 Task: Change  the formatting of the data to Which is Greater than 10 In conditional formating, put the option 'Red Text. 'add another formatting option Format As Table, insert the option Light Gray, Table style light 1 , change the format of Column Width to 15In the sheet  Attendance Trackerbook
Action: Mouse moved to (31, 155)
Screenshot: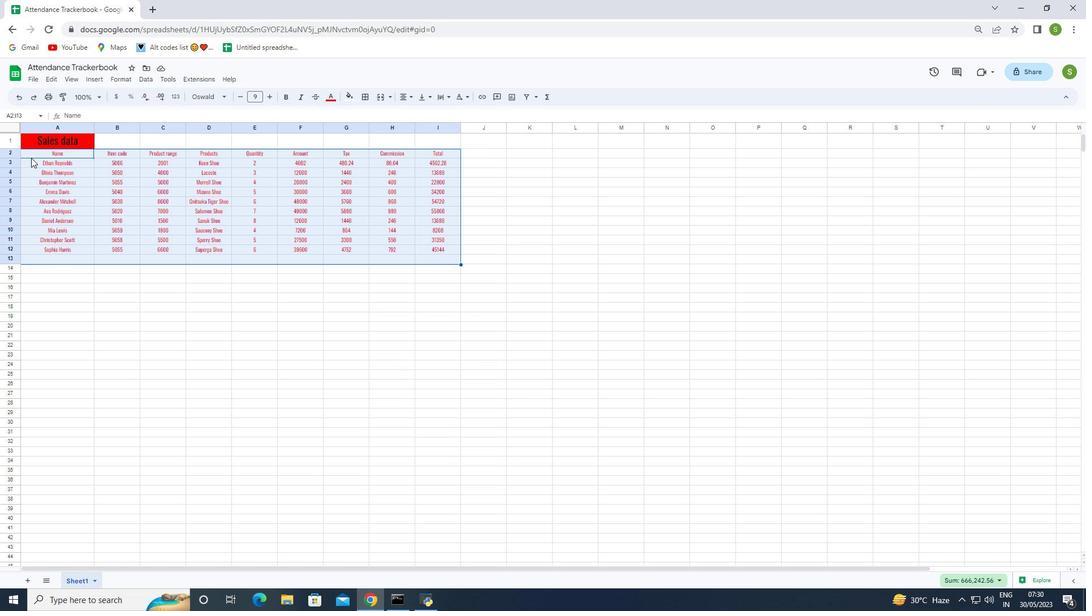
Action: Mouse pressed left at (31, 155)
Screenshot: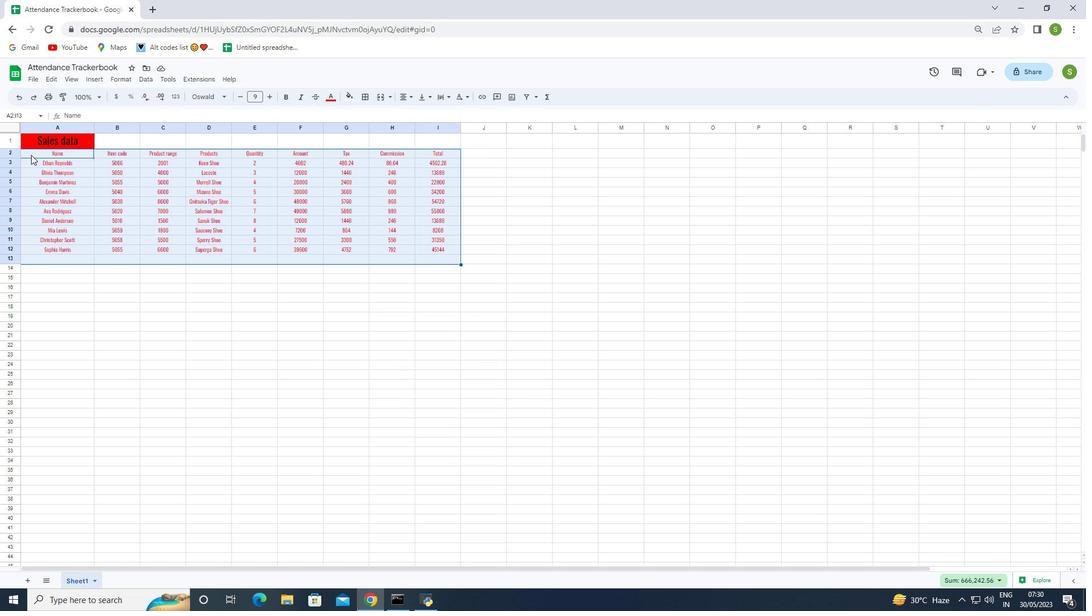 
Action: Mouse moved to (121, 77)
Screenshot: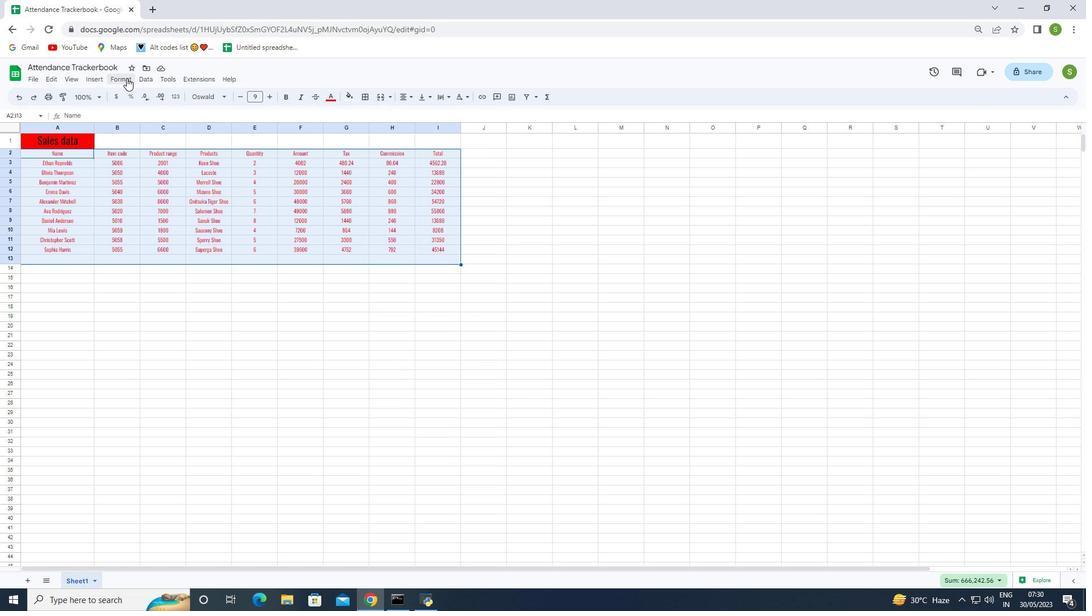 
Action: Mouse pressed left at (121, 77)
Screenshot: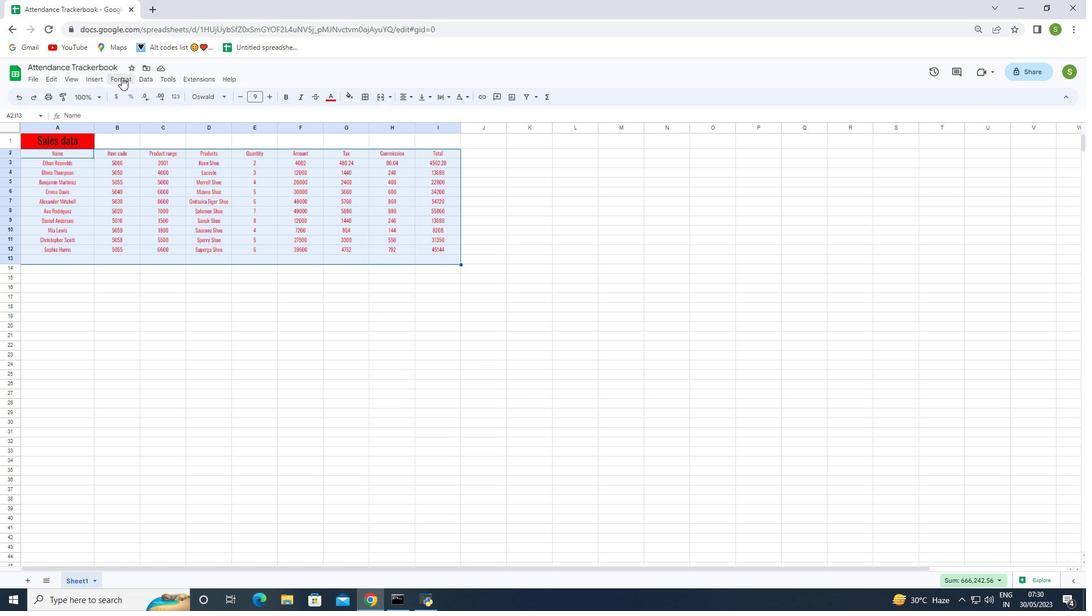 
Action: Mouse moved to (135, 234)
Screenshot: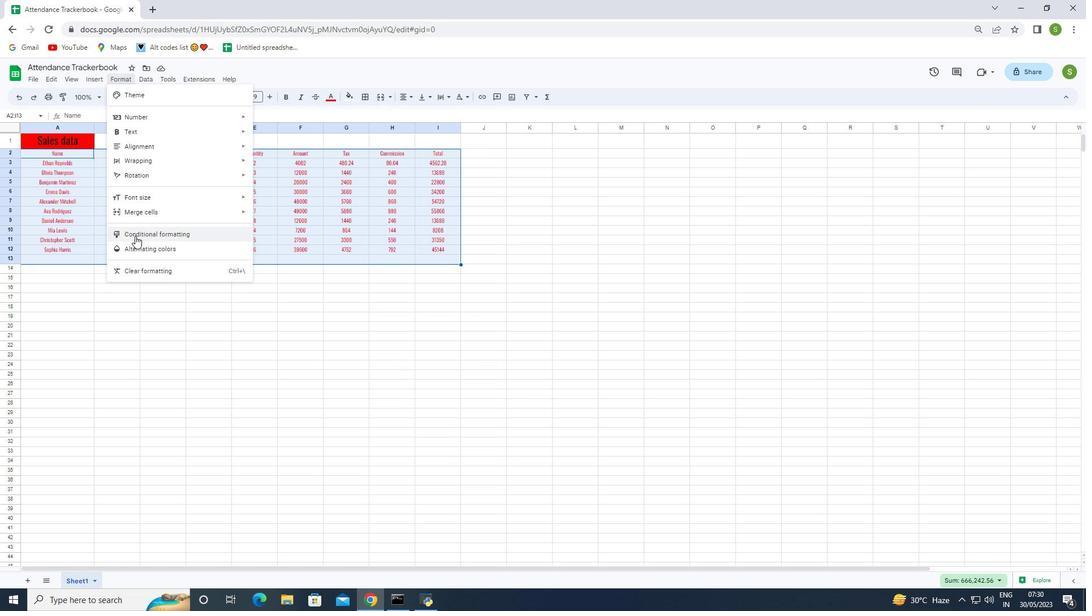 
Action: Mouse pressed left at (135, 234)
Screenshot: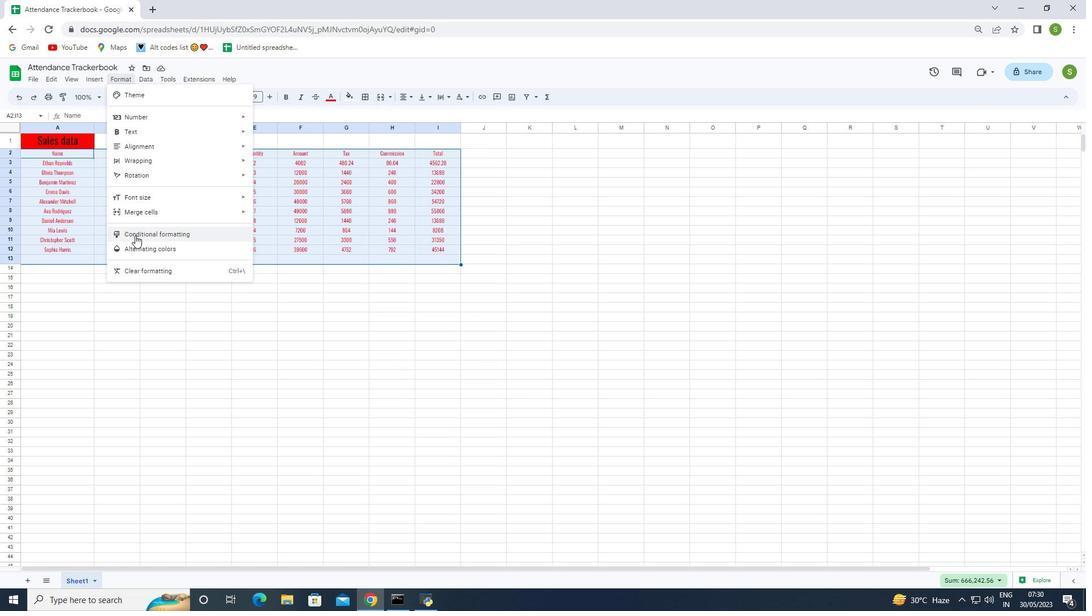 
Action: Mouse moved to (970, 220)
Screenshot: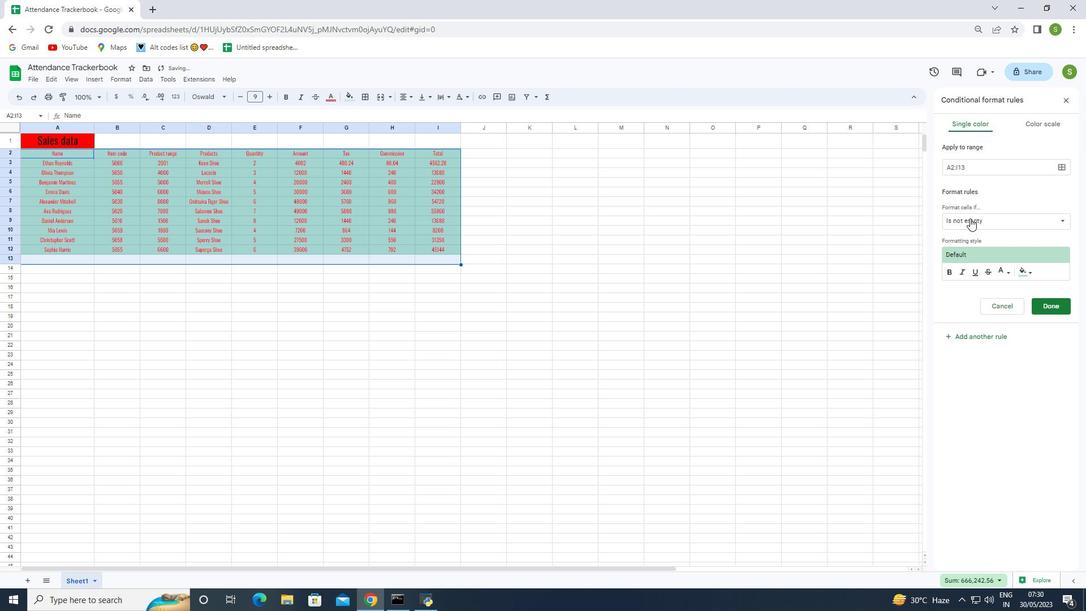 
Action: Mouse pressed left at (970, 220)
Screenshot: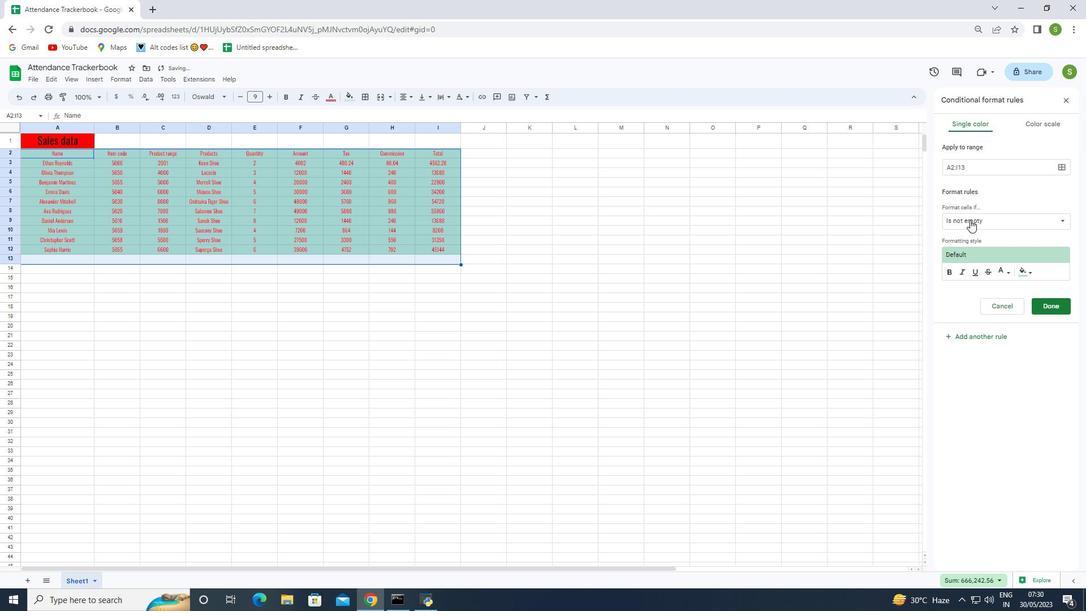
Action: Mouse moved to (978, 369)
Screenshot: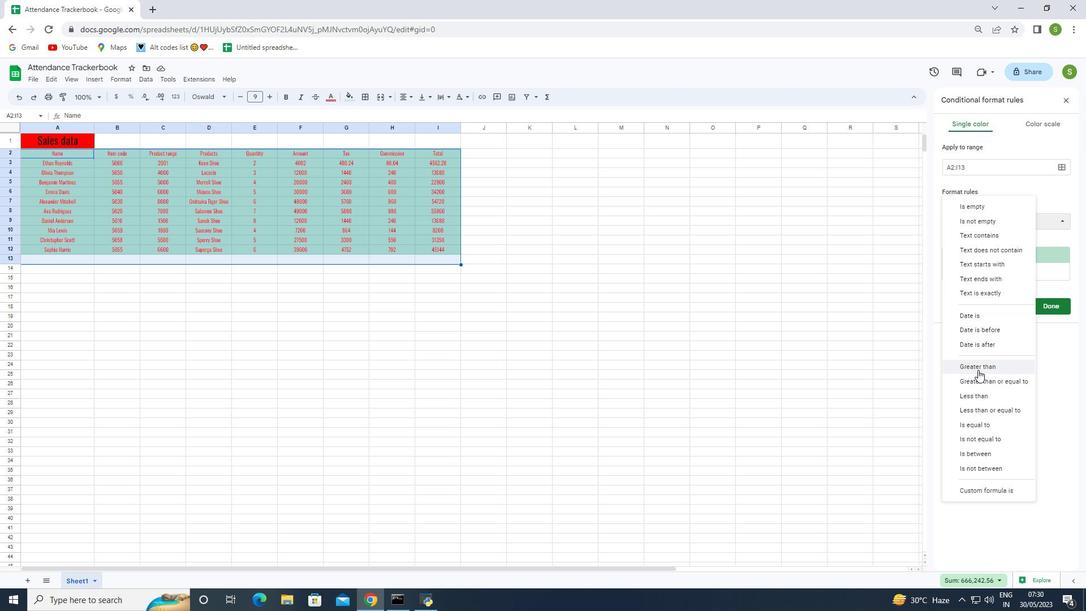 
Action: Mouse pressed left at (978, 369)
Screenshot: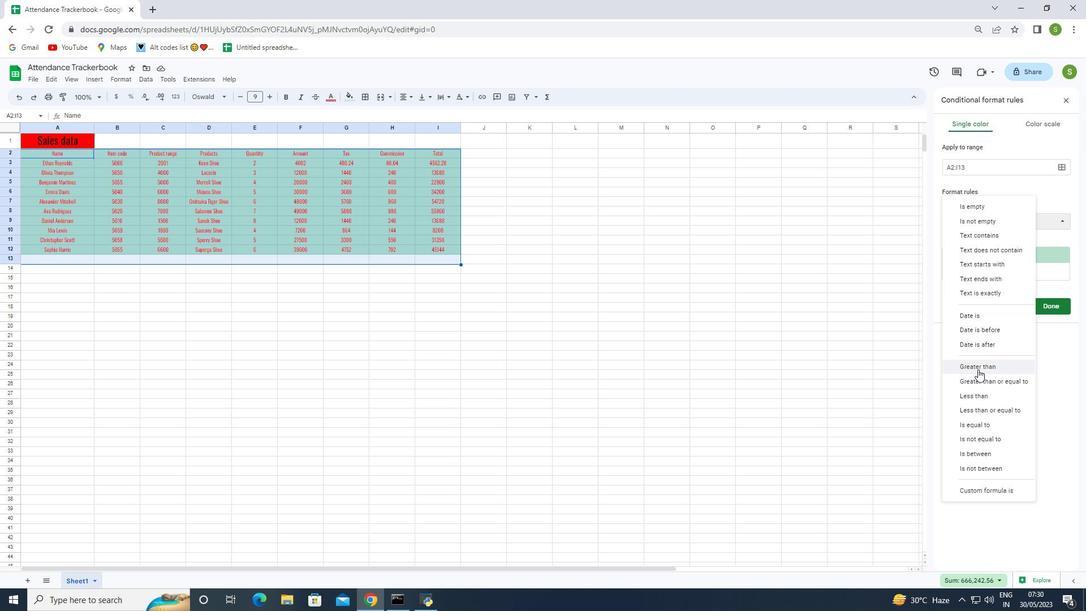 
Action: Mouse moved to (985, 241)
Screenshot: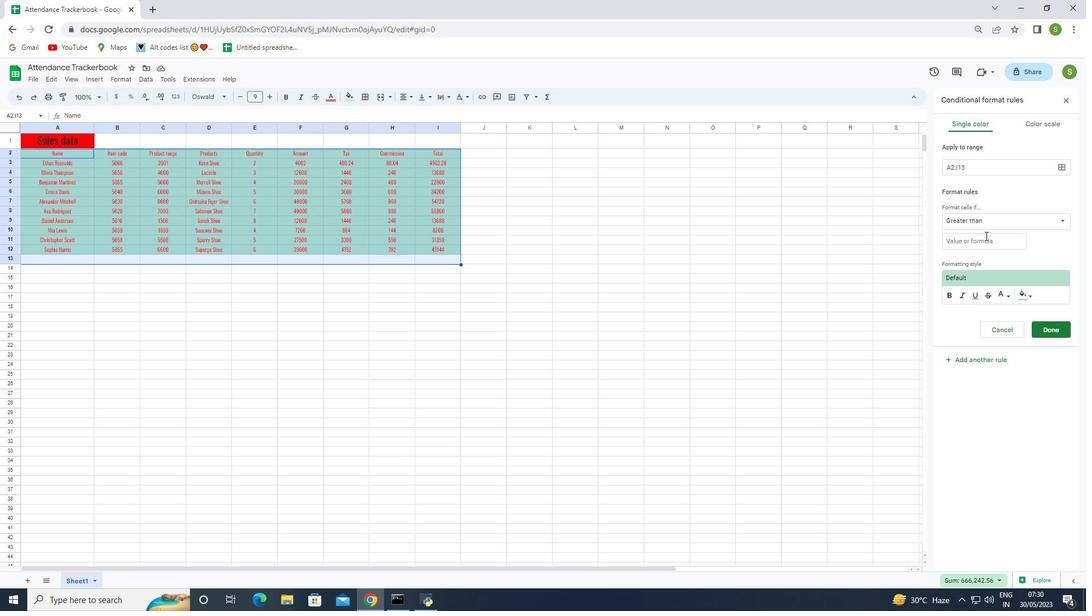 
Action: Mouse pressed left at (985, 241)
Screenshot: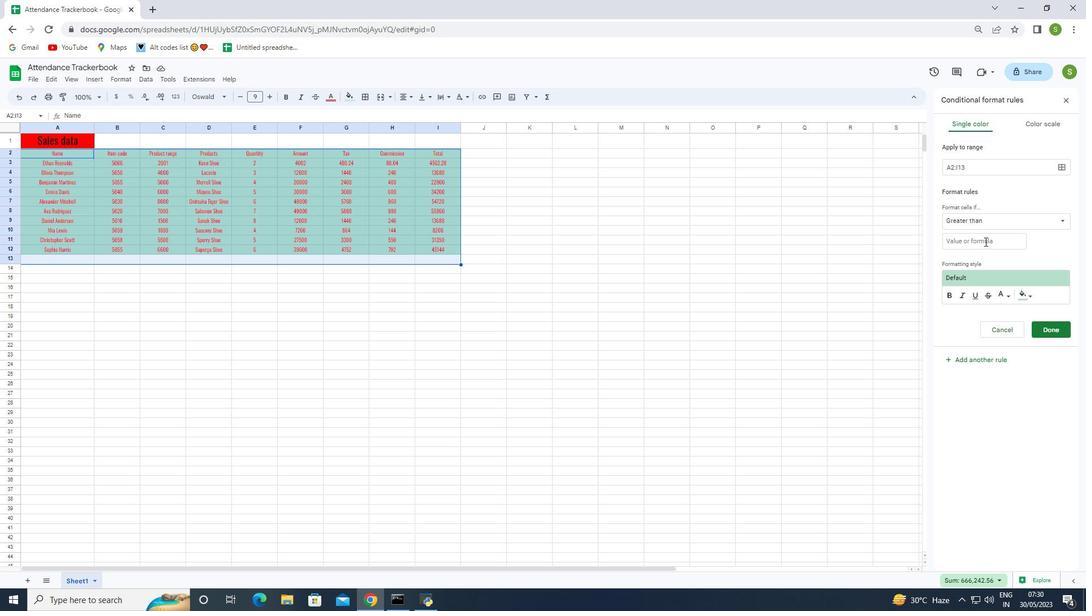 
Action: Key pressed 10
Screenshot: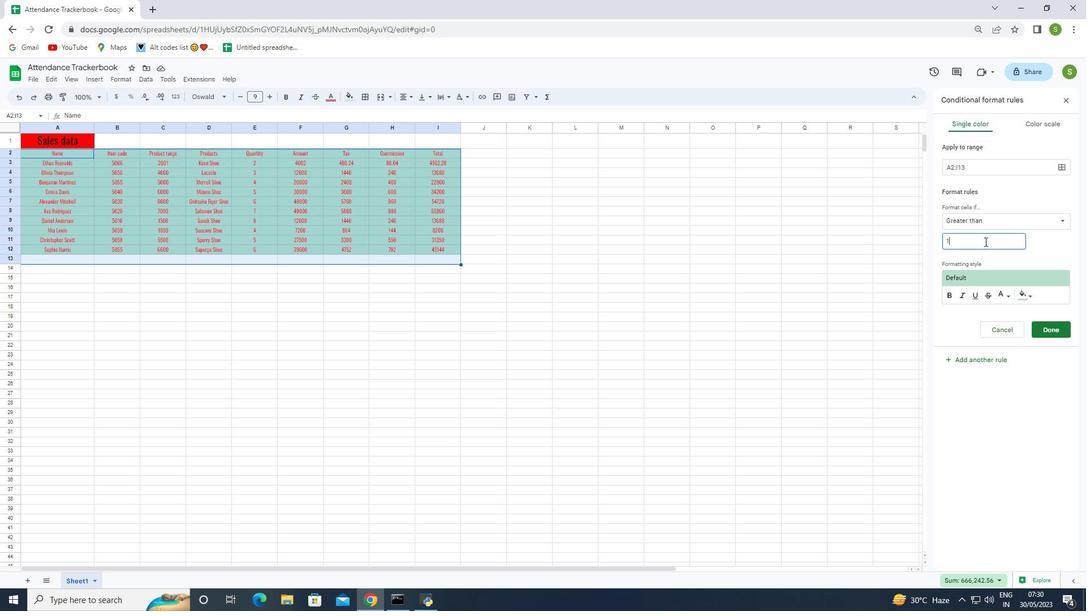 
Action: Mouse moved to (1008, 293)
Screenshot: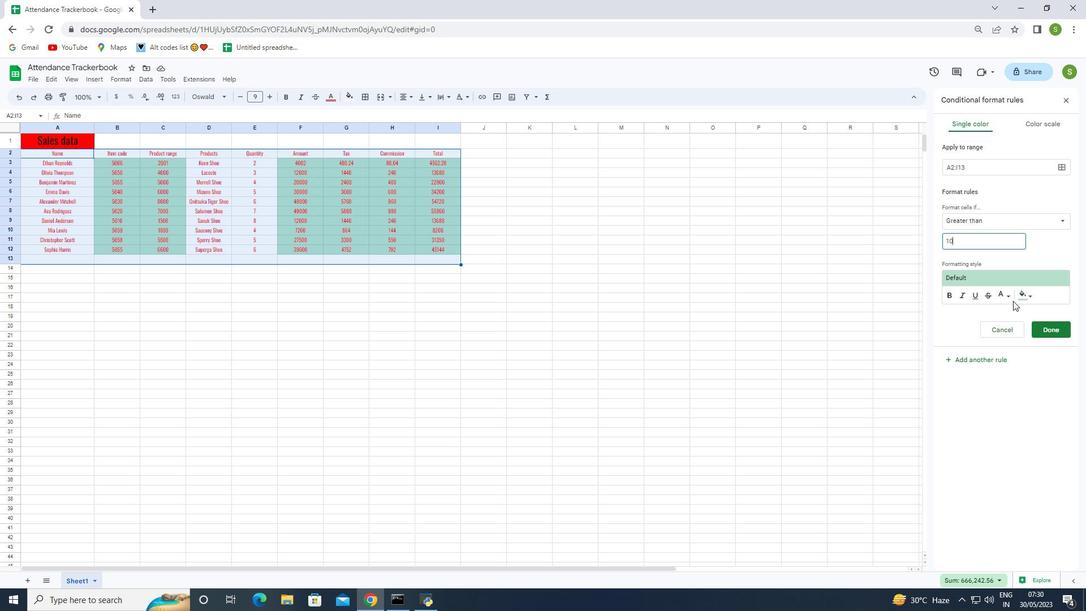 
Action: Mouse pressed left at (1008, 293)
Screenshot: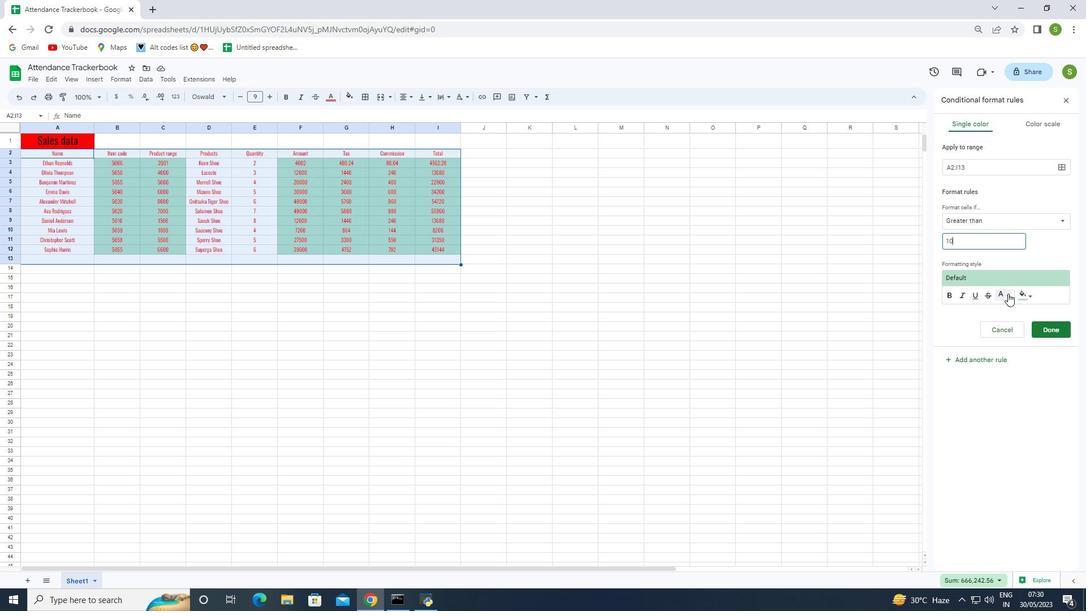 
Action: Mouse moved to (925, 336)
Screenshot: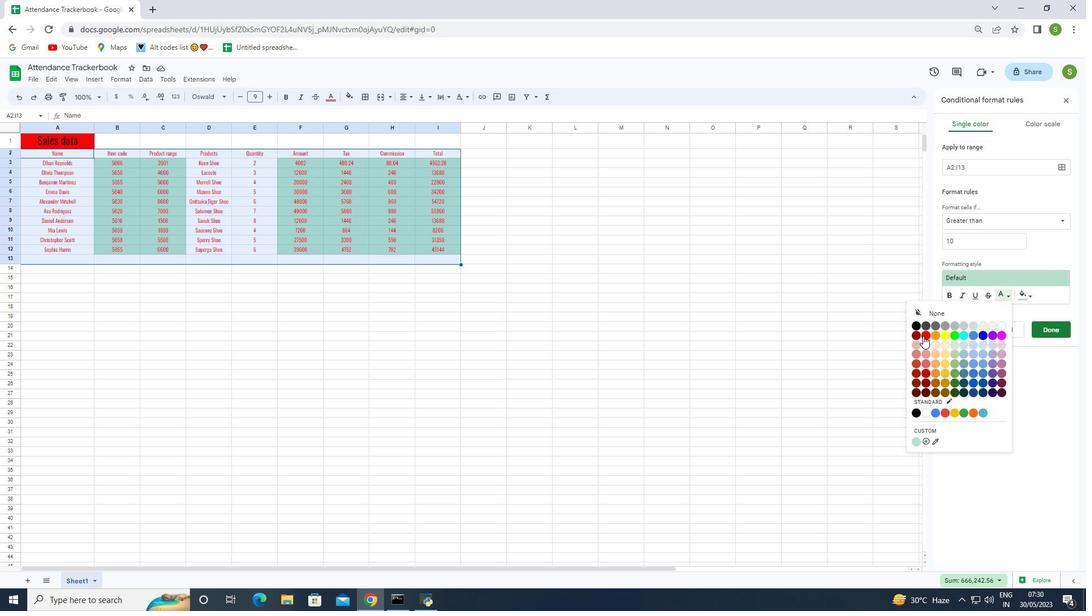 
Action: Mouse pressed left at (925, 336)
Screenshot: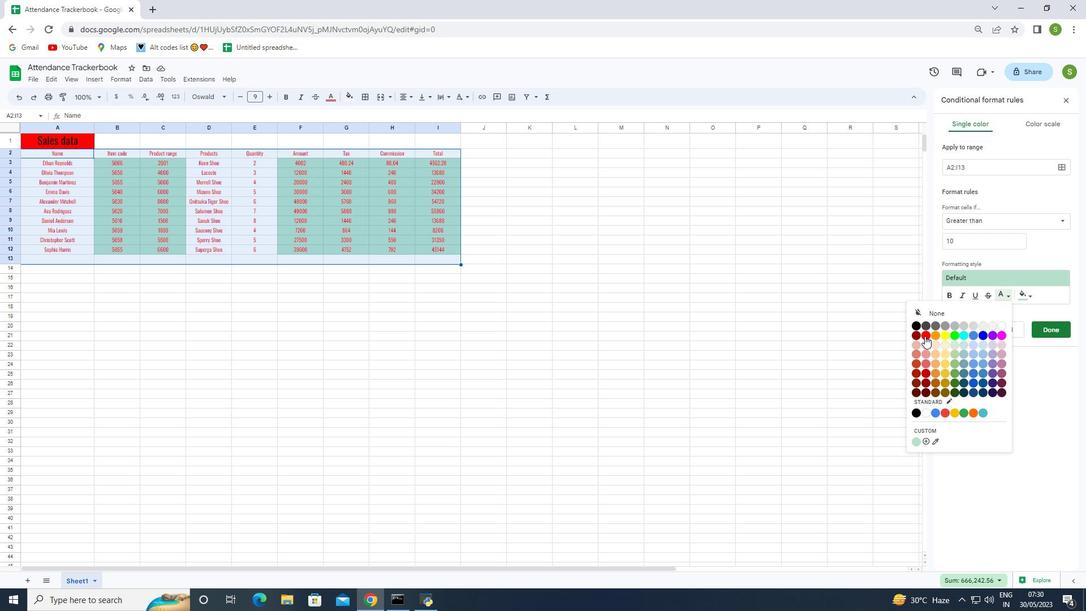 
Action: Mouse moved to (1030, 295)
Screenshot: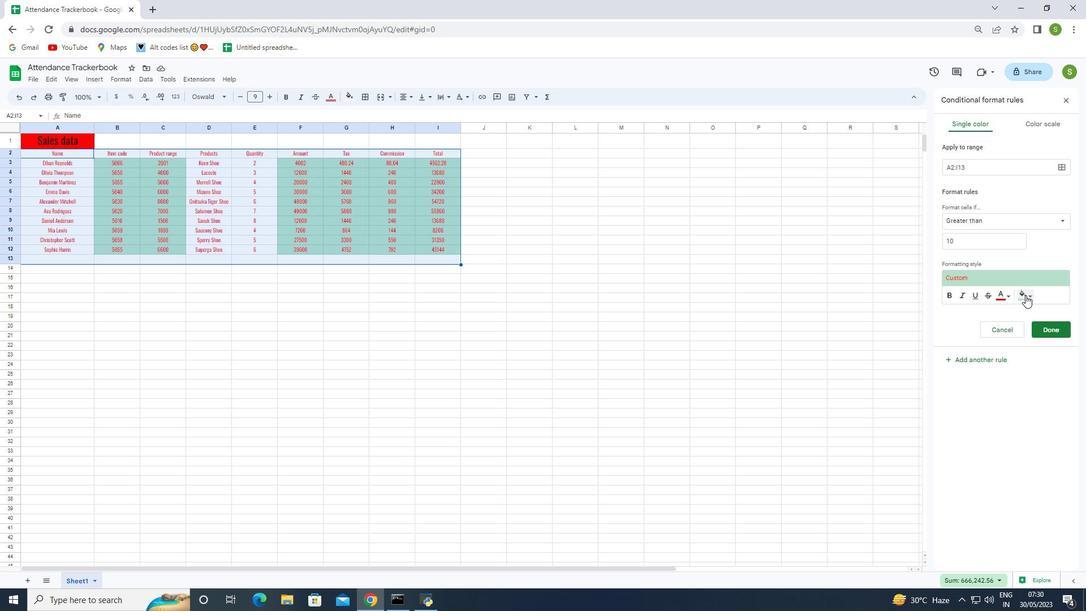 
Action: Mouse pressed left at (1030, 295)
Screenshot: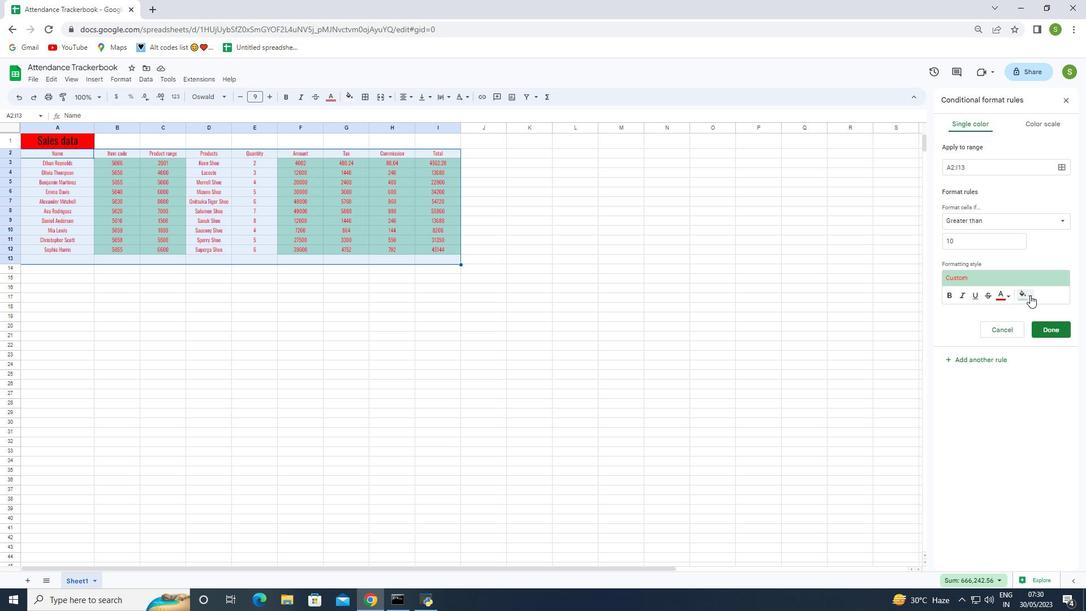 
Action: Mouse moved to (963, 312)
Screenshot: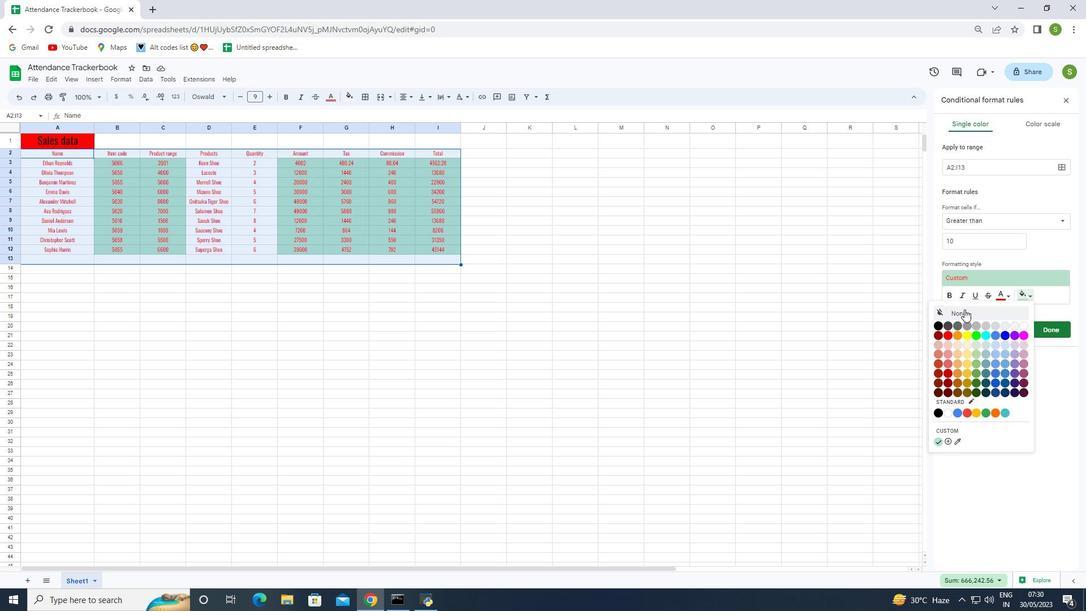 
Action: Mouse pressed left at (963, 312)
Screenshot: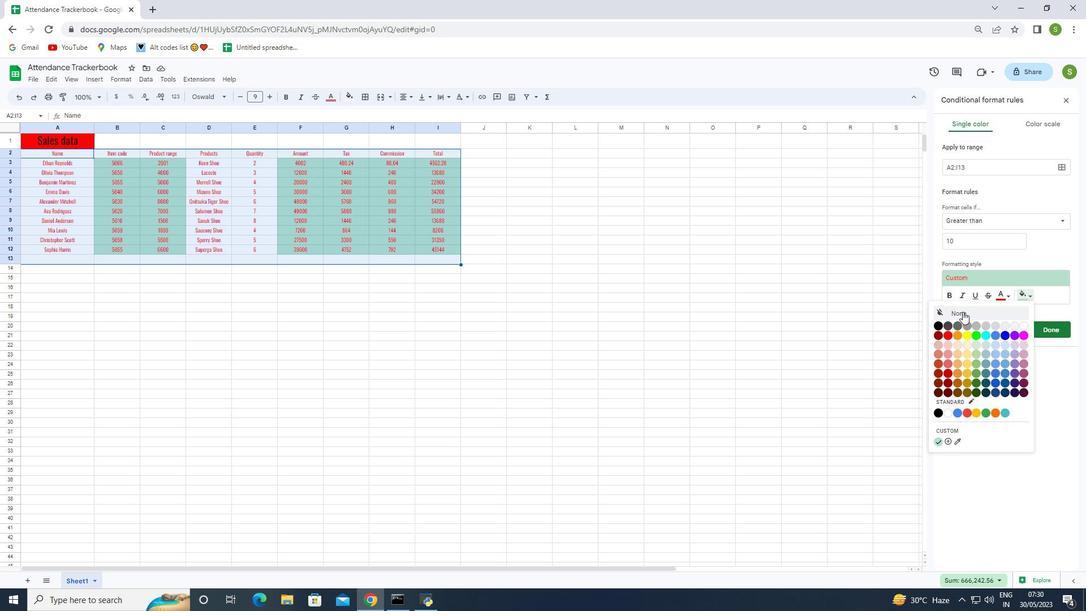 
Action: Mouse moved to (360, 99)
Screenshot: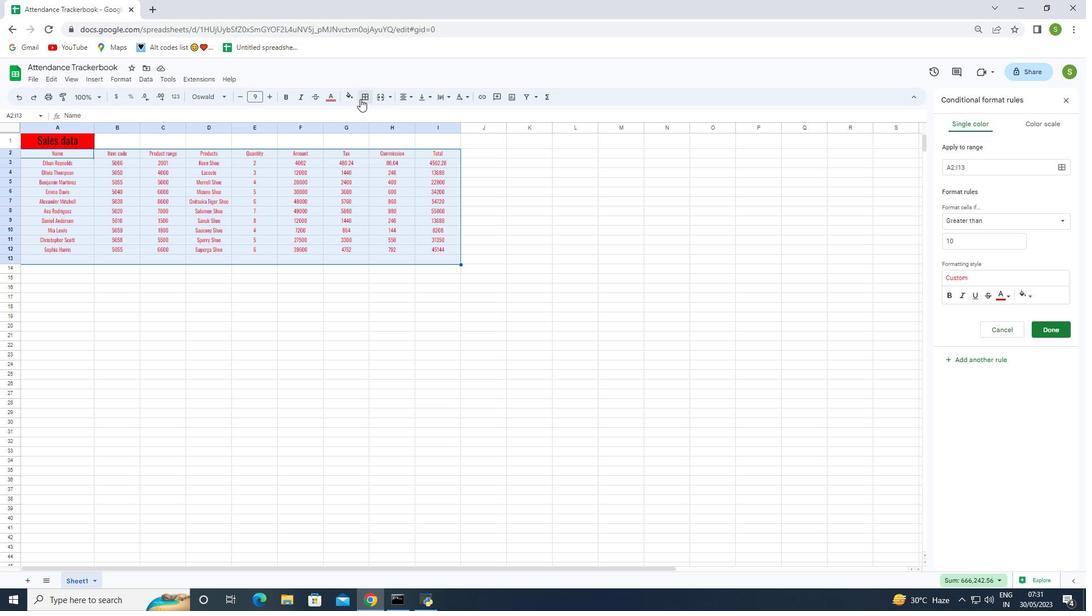 
Action: Mouse pressed left at (360, 99)
Screenshot: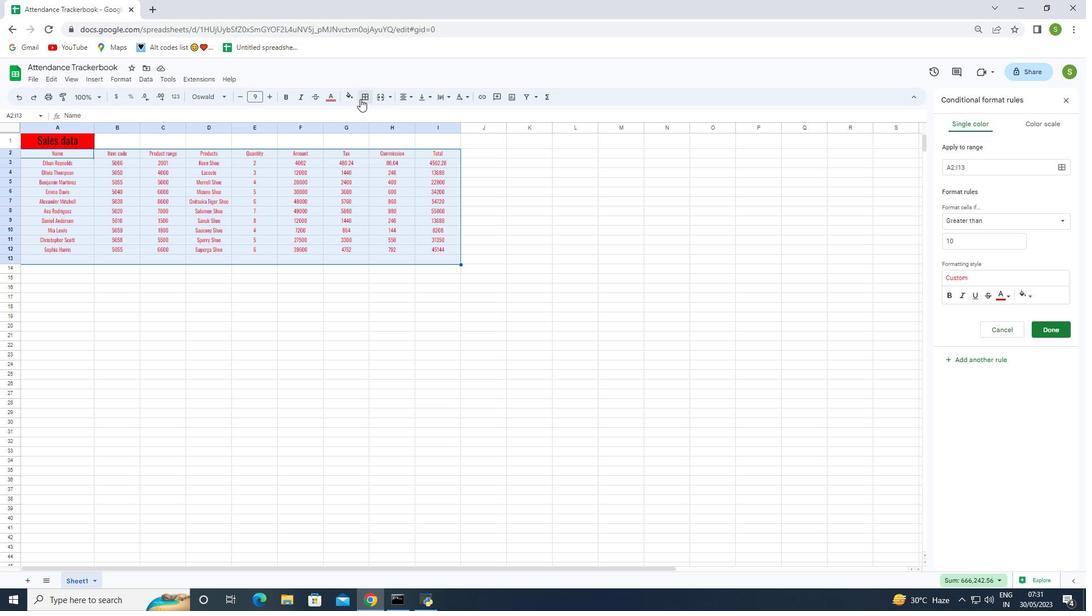 
Action: Mouse moved to (366, 116)
Screenshot: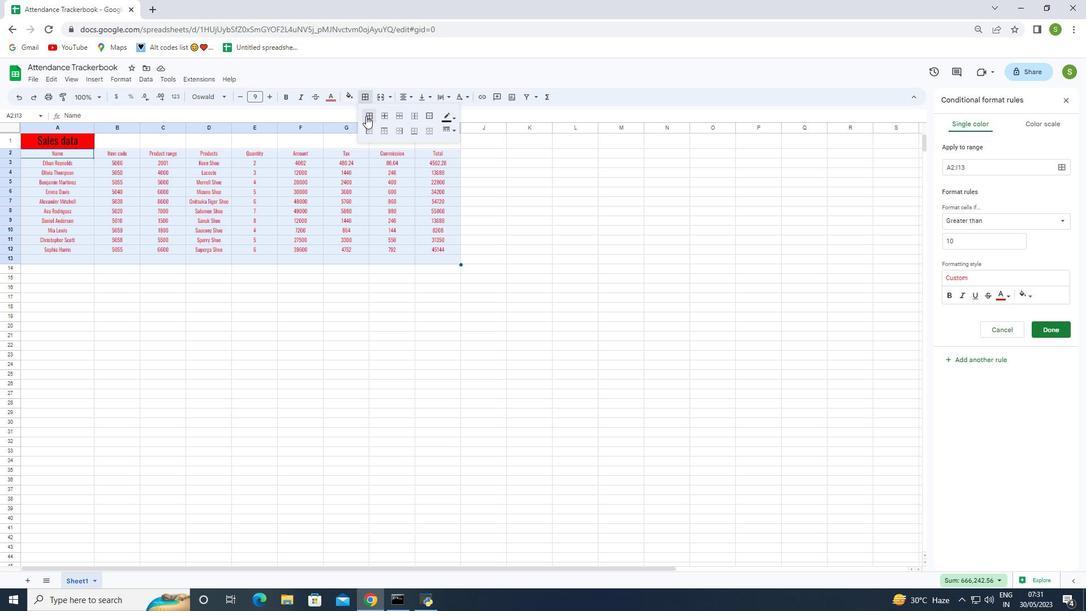 
Action: Mouse pressed left at (366, 116)
Screenshot: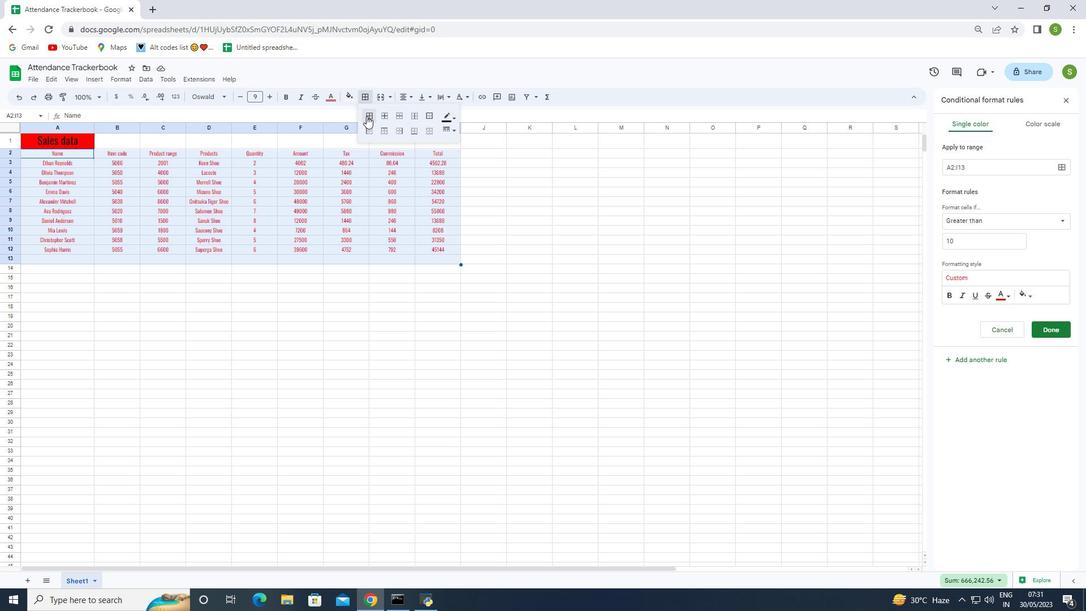 
Action: Mouse moved to (450, 117)
Screenshot: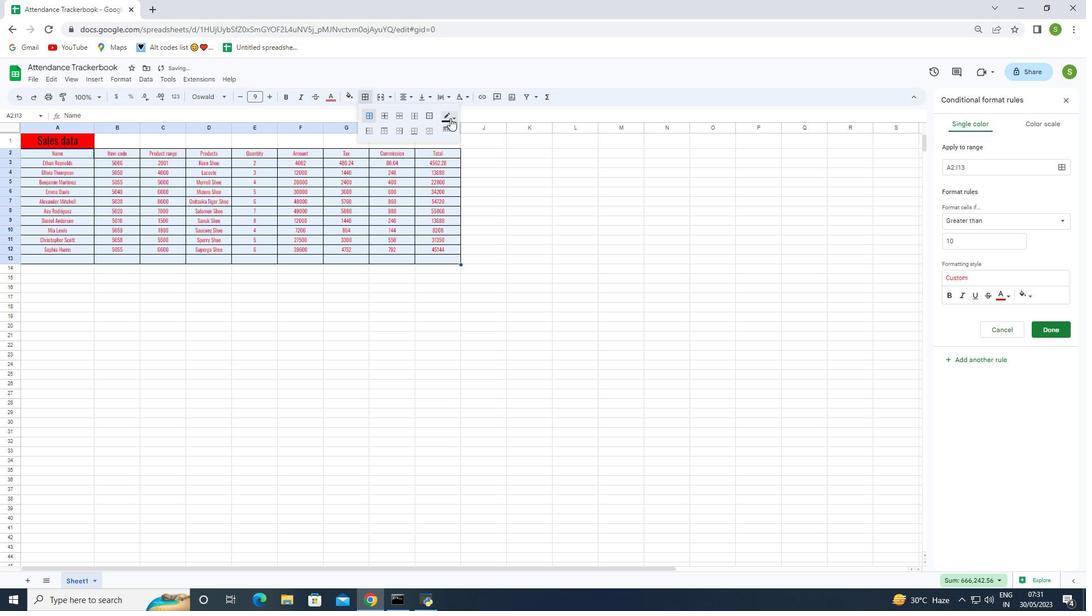 
Action: Mouse pressed left at (450, 117)
Screenshot: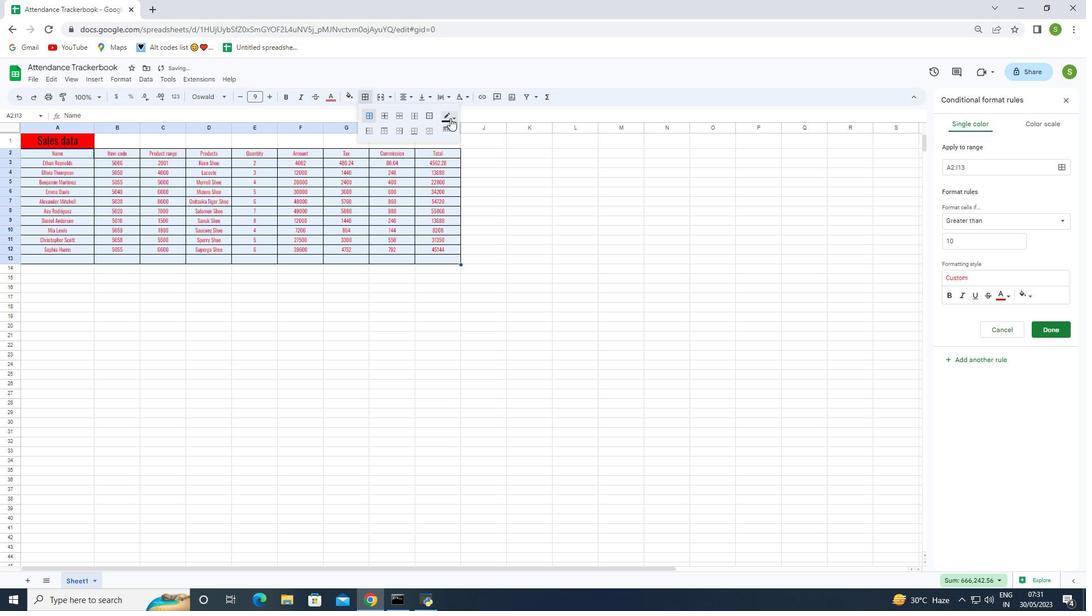 
Action: Mouse moved to (508, 147)
Screenshot: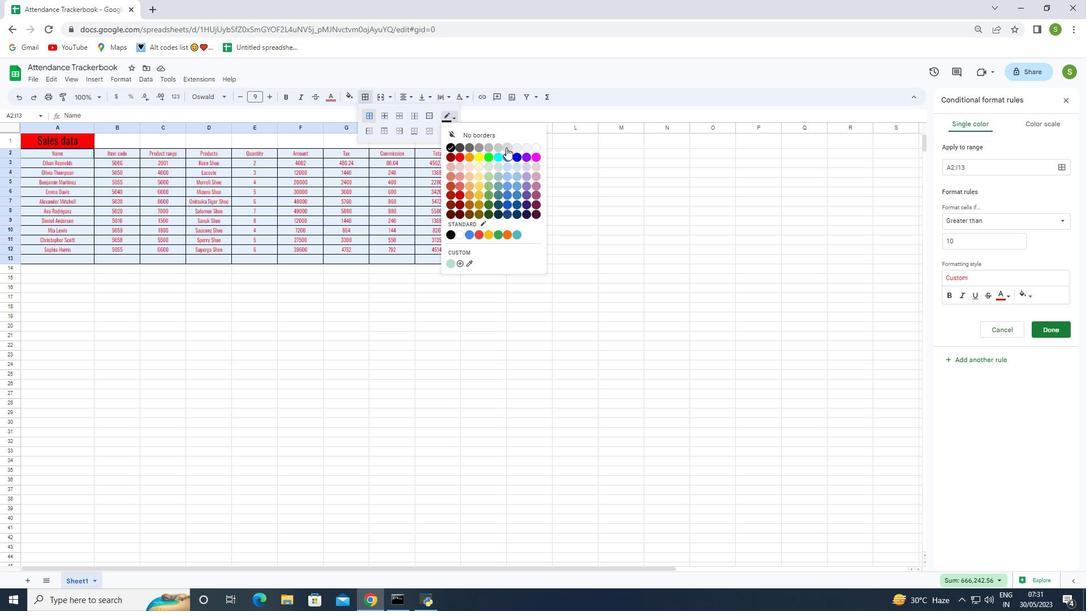 
Action: Mouse pressed left at (508, 147)
Screenshot: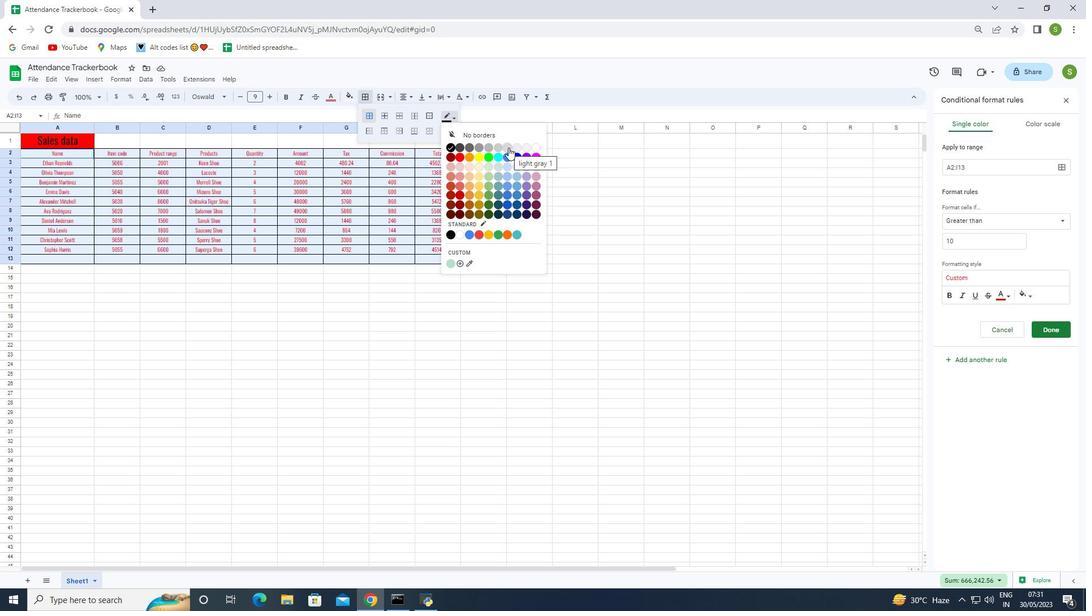 
Action: Mouse moved to (113, 82)
Screenshot: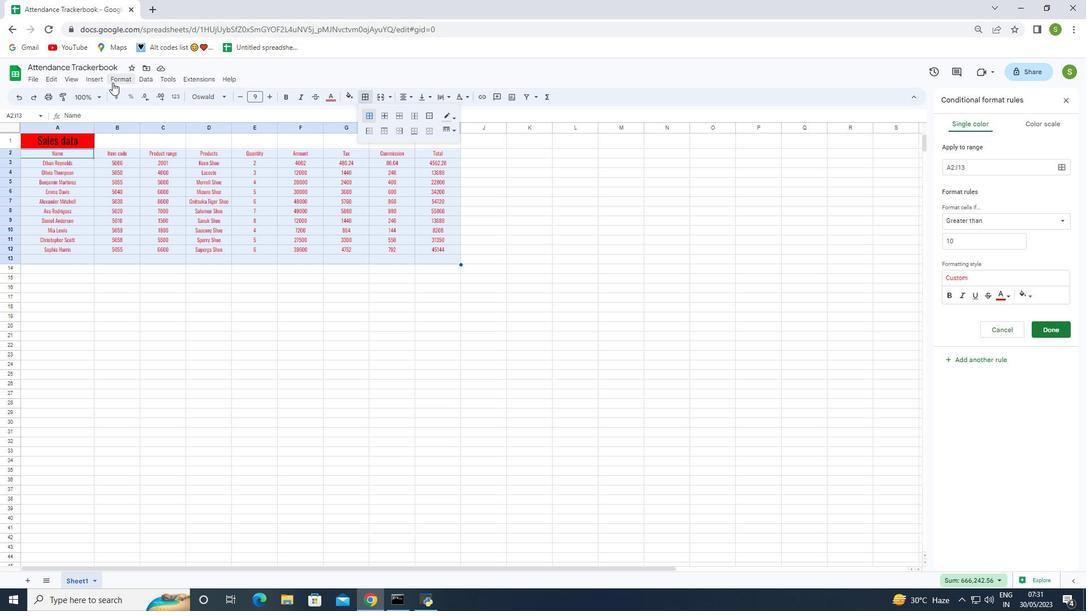 
Action: Mouse pressed left at (113, 82)
Screenshot: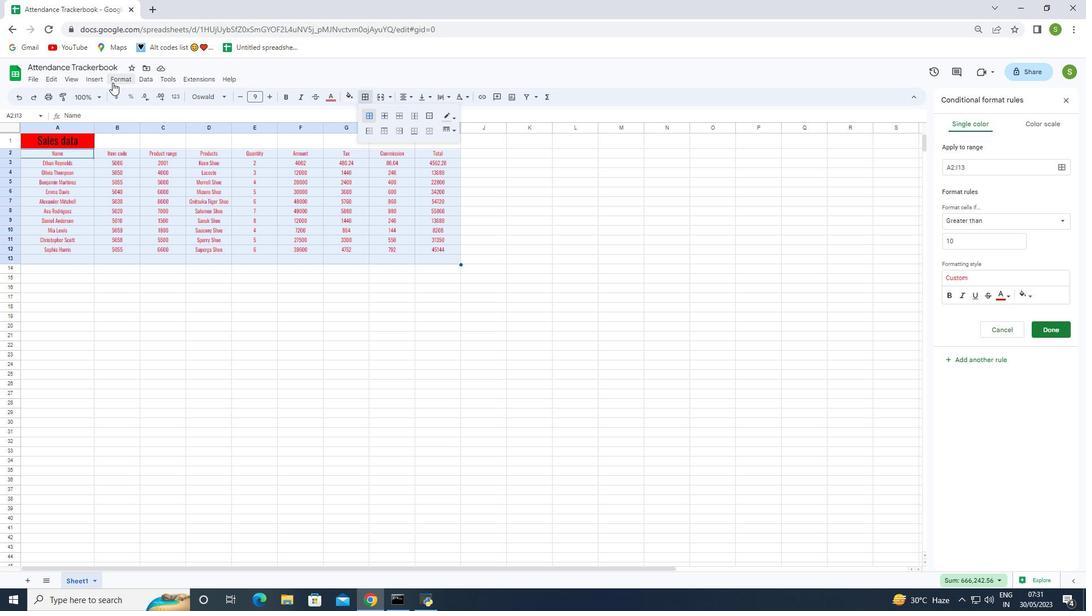 
Action: Mouse moved to (151, 249)
Screenshot: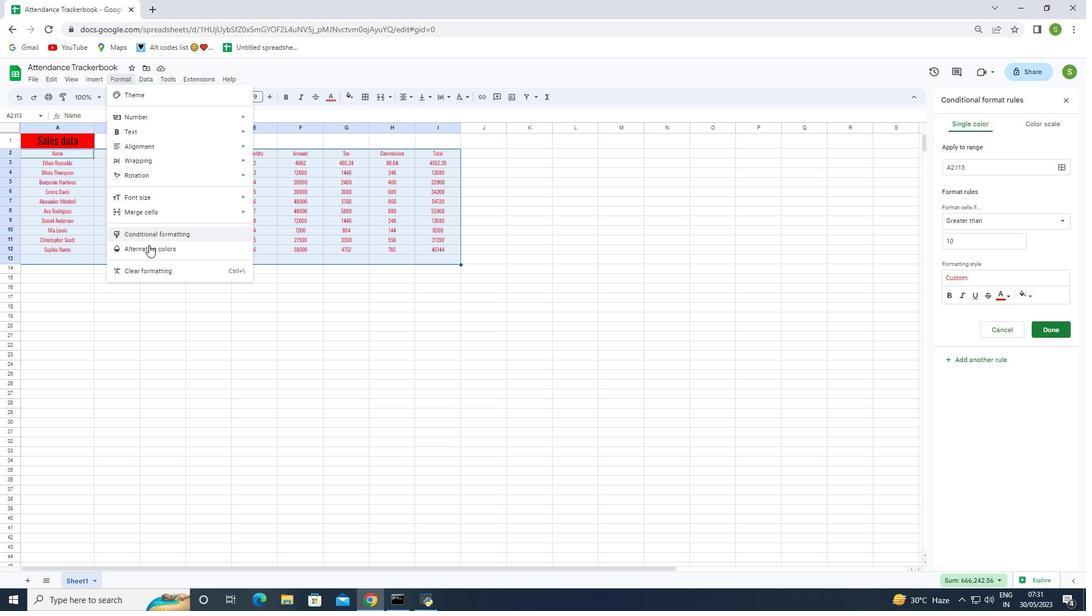 
Action: Mouse pressed left at (151, 249)
Screenshot: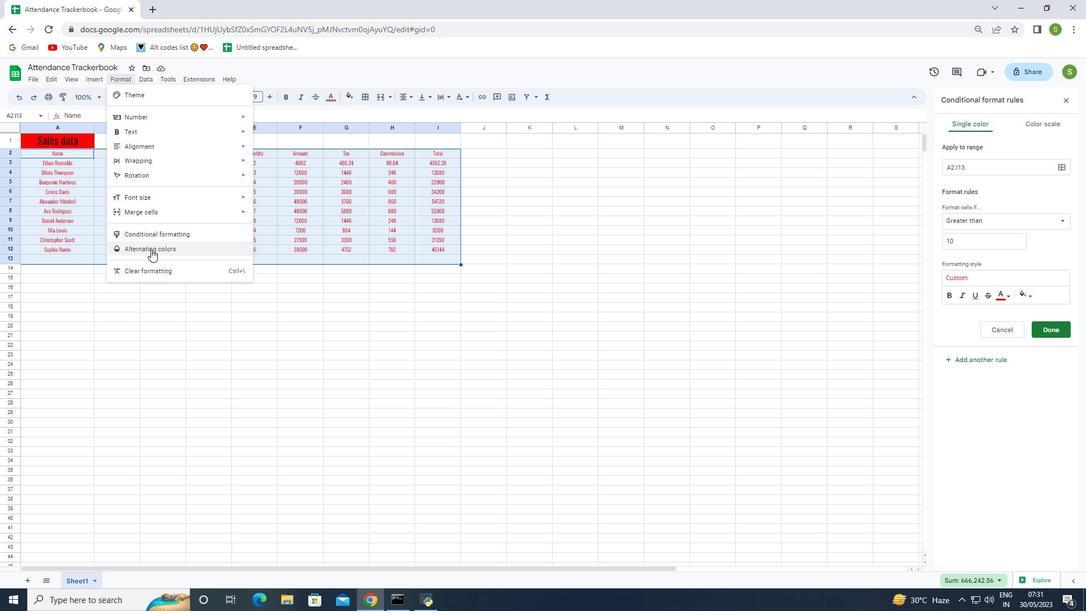 
Action: Mouse moved to (1040, 298)
Screenshot: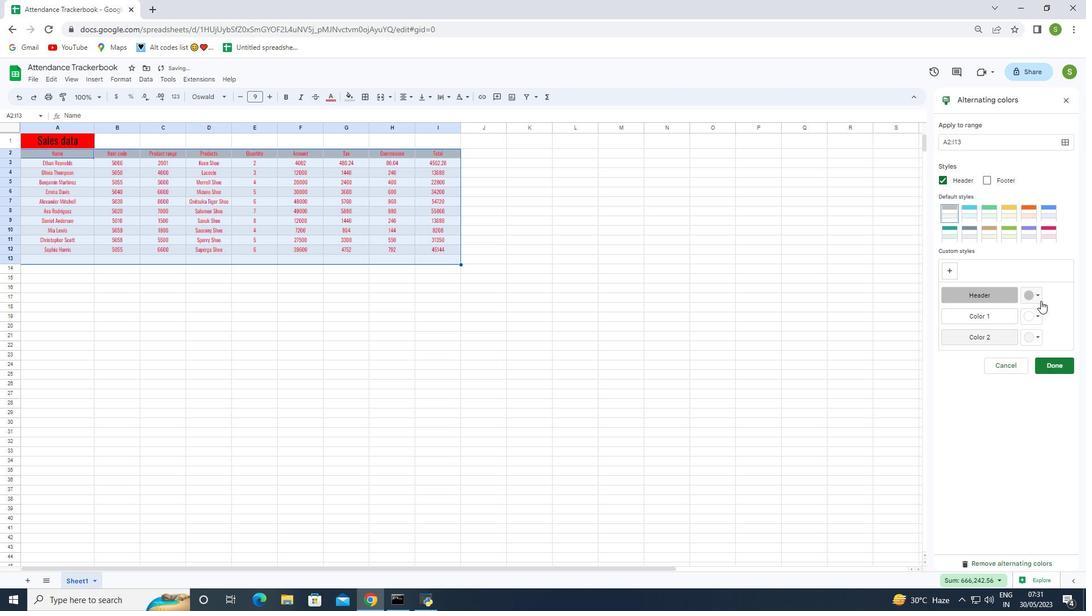 
Action: Mouse pressed left at (1040, 298)
Screenshot: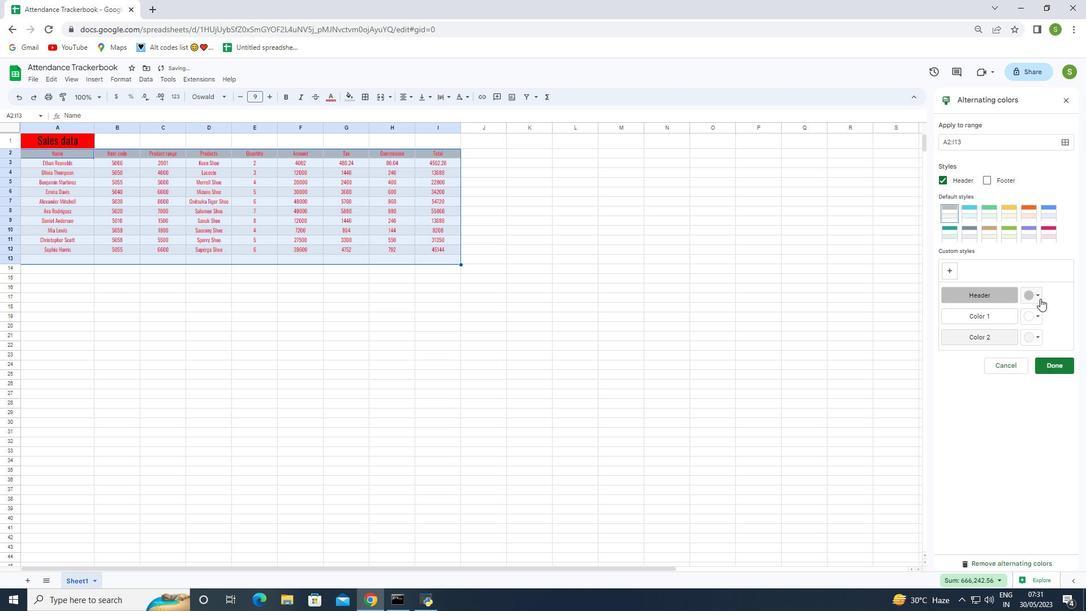 
Action: Mouse moved to (1031, 315)
Screenshot: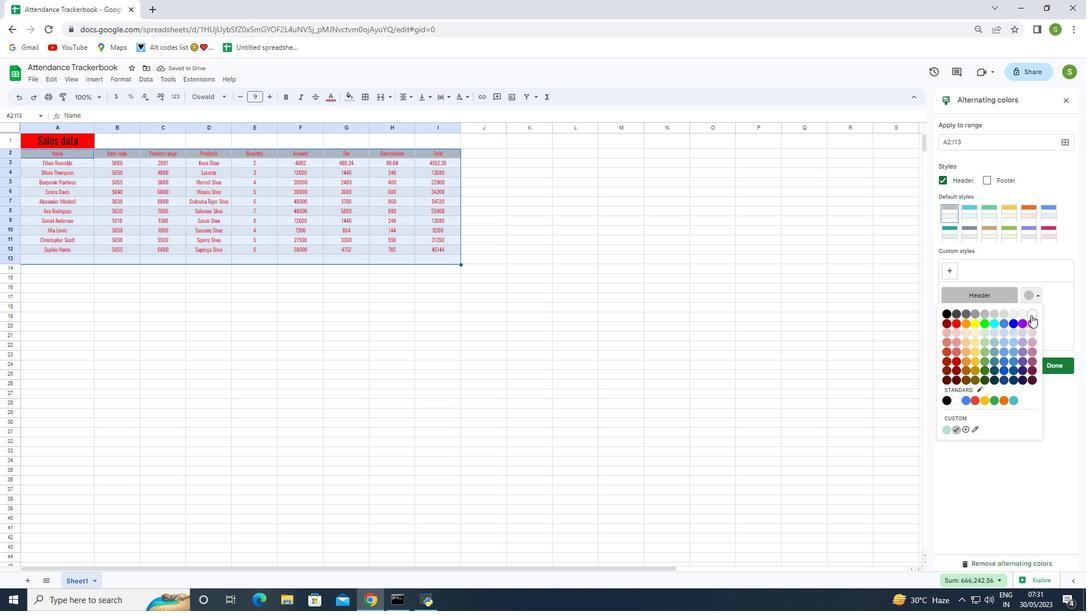 
Action: Mouse pressed left at (1031, 315)
Screenshot: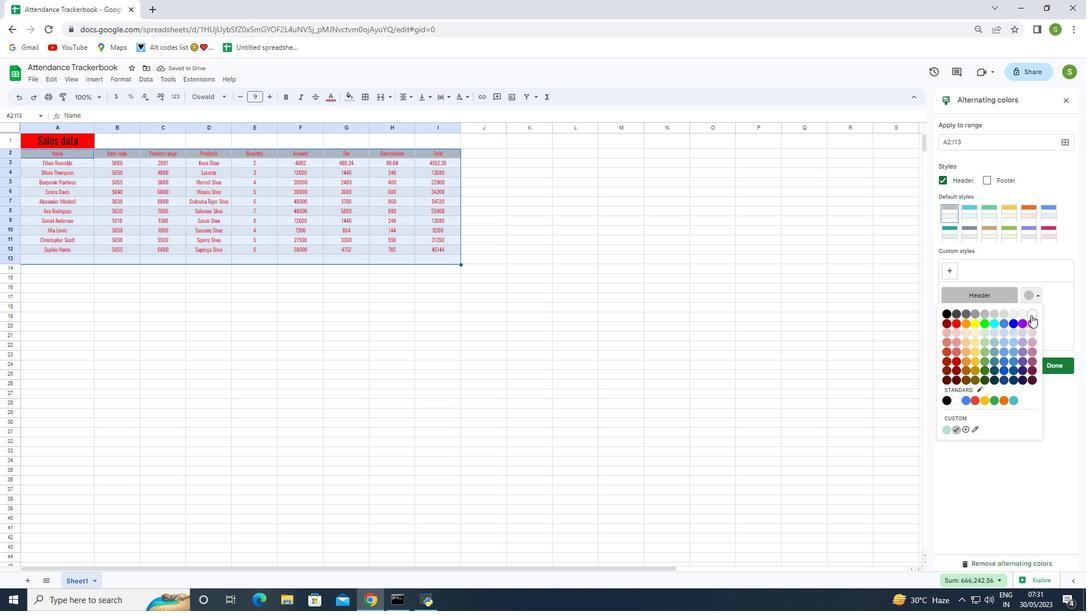 
Action: Mouse moved to (1035, 315)
Screenshot: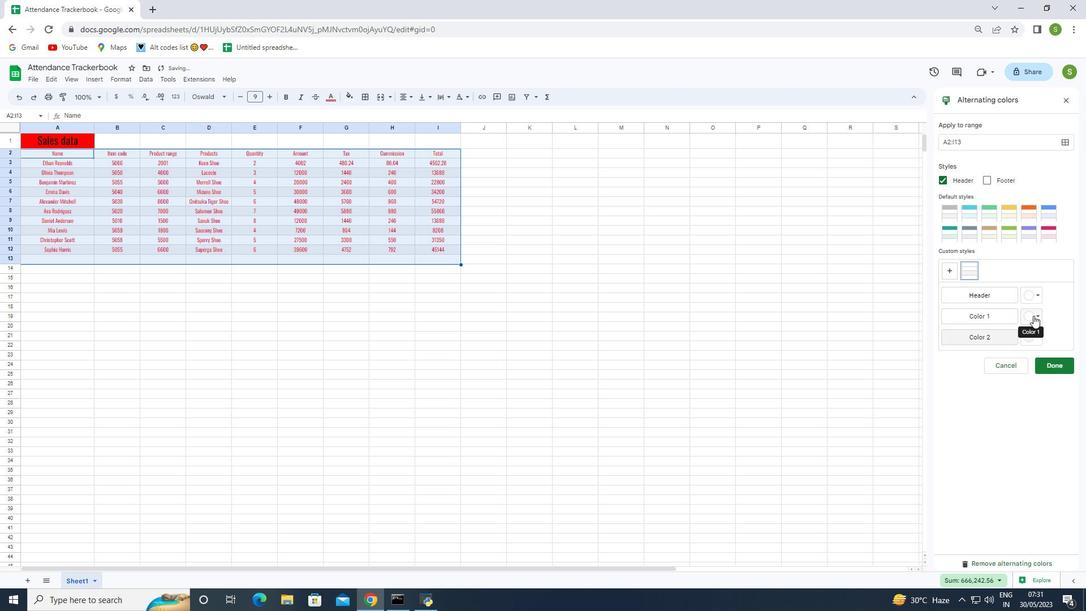 
Action: Mouse pressed left at (1035, 315)
Screenshot: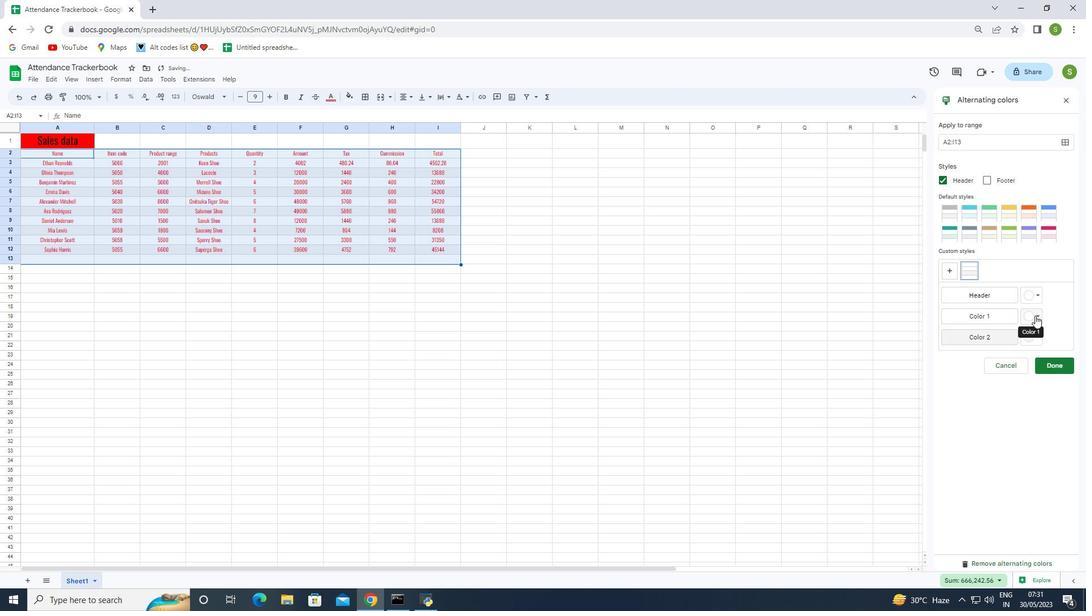 
Action: Mouse moved to (1003, 338)
Screenshot: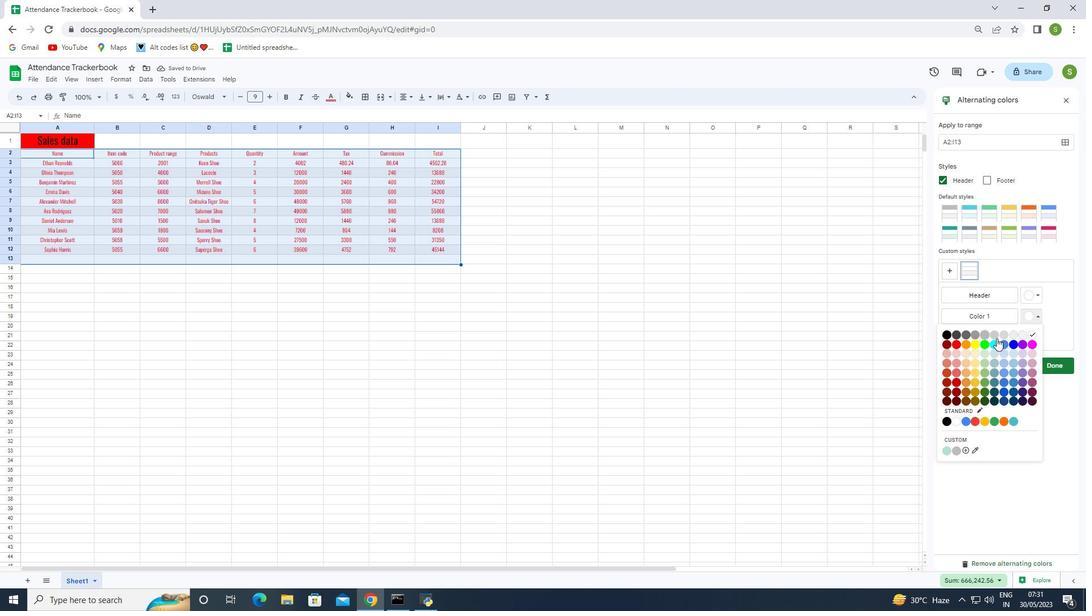 
Action: Mouse pressed left at (1003, 338)
Screenshot: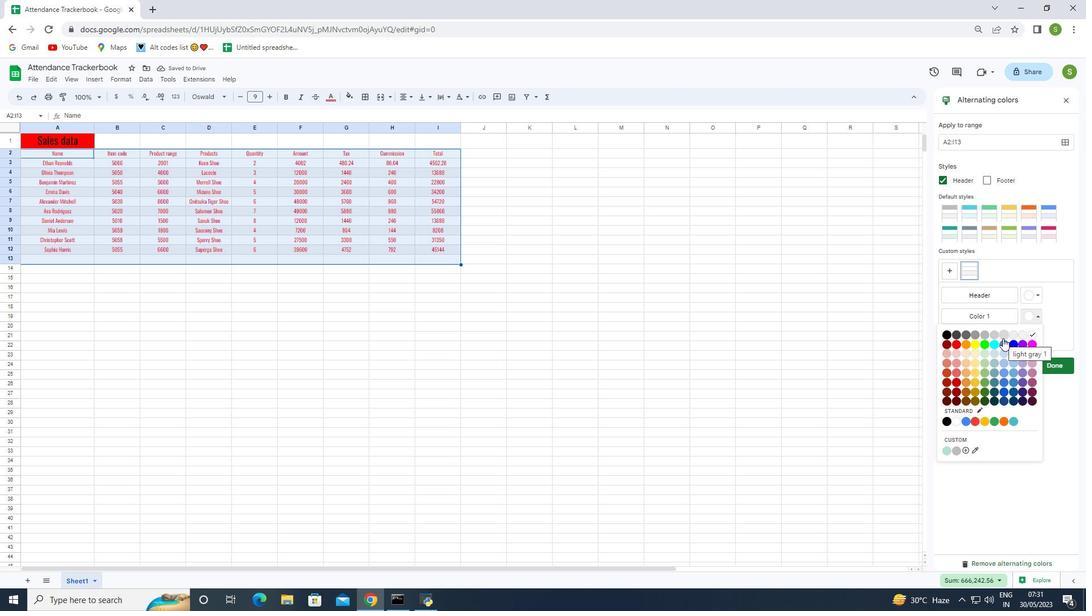 
Action: Mouse moved to (1039, 336)
Screenshot: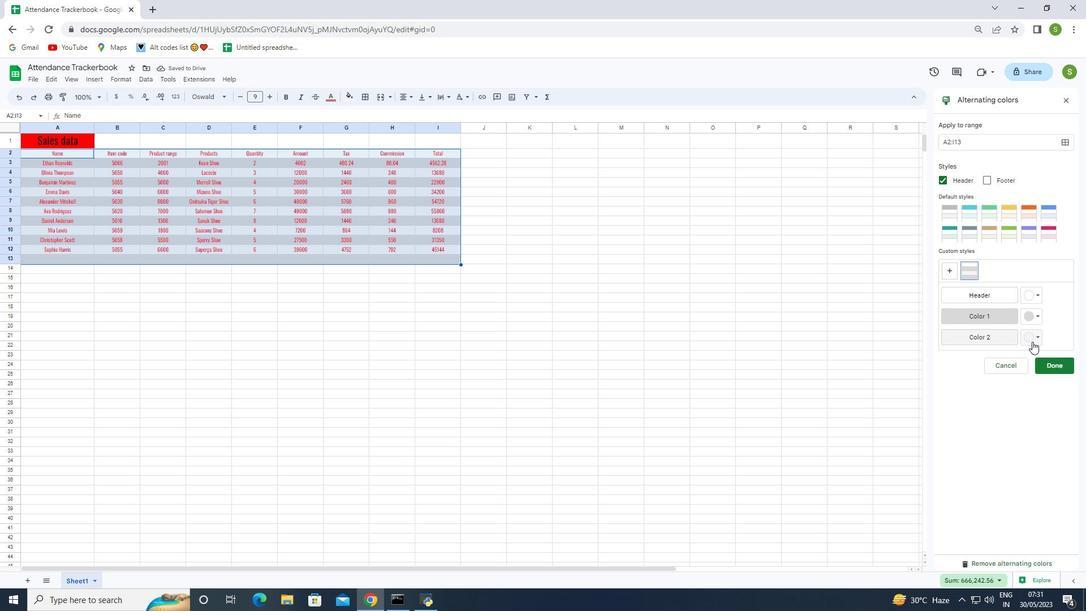 
Action: Mouse pressed left at (1039, 336)
Screenshot: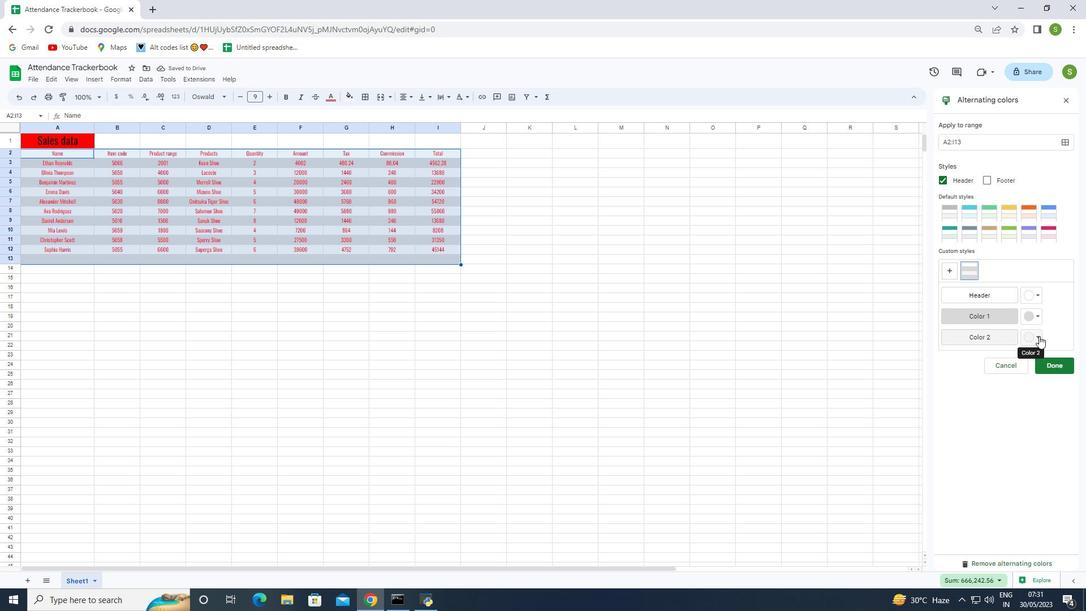 
Action: Mouse moved to (1031, 355)
Screenshot: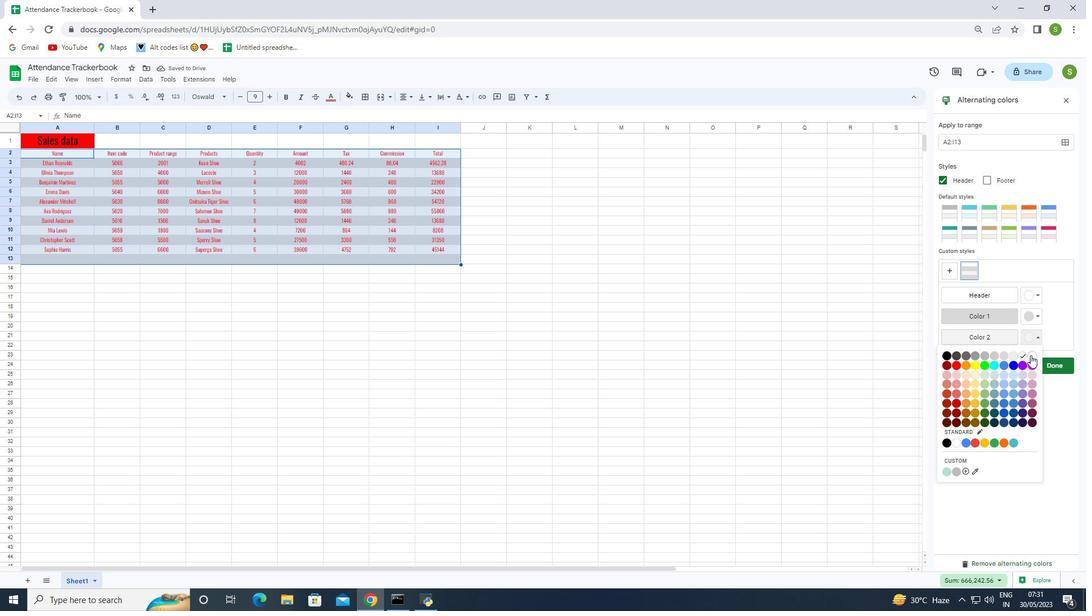 
Action: Mouse pressed left at (1031, 355)
Screenshot: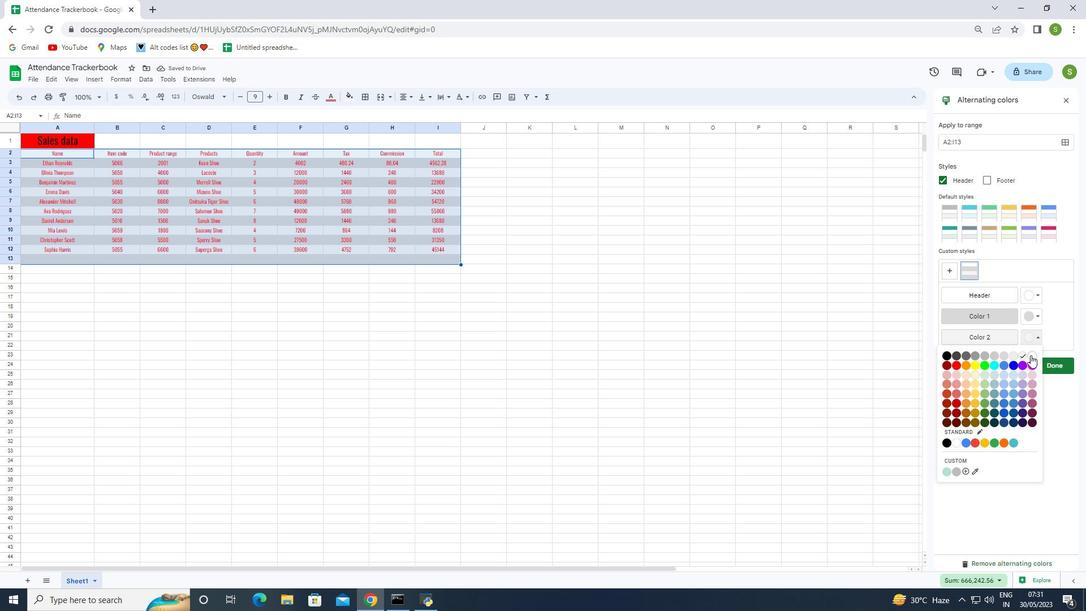 
Action: Mouse moved to (1061, 366)
Screenshot: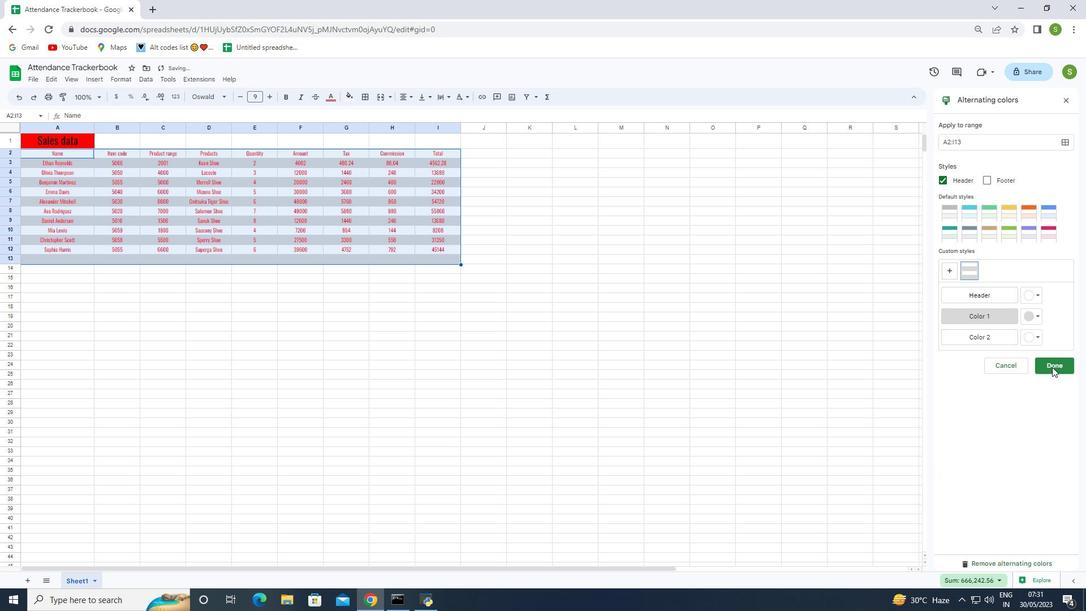 
Action: Mouse pressed left at (1061, 366)
Screenshot: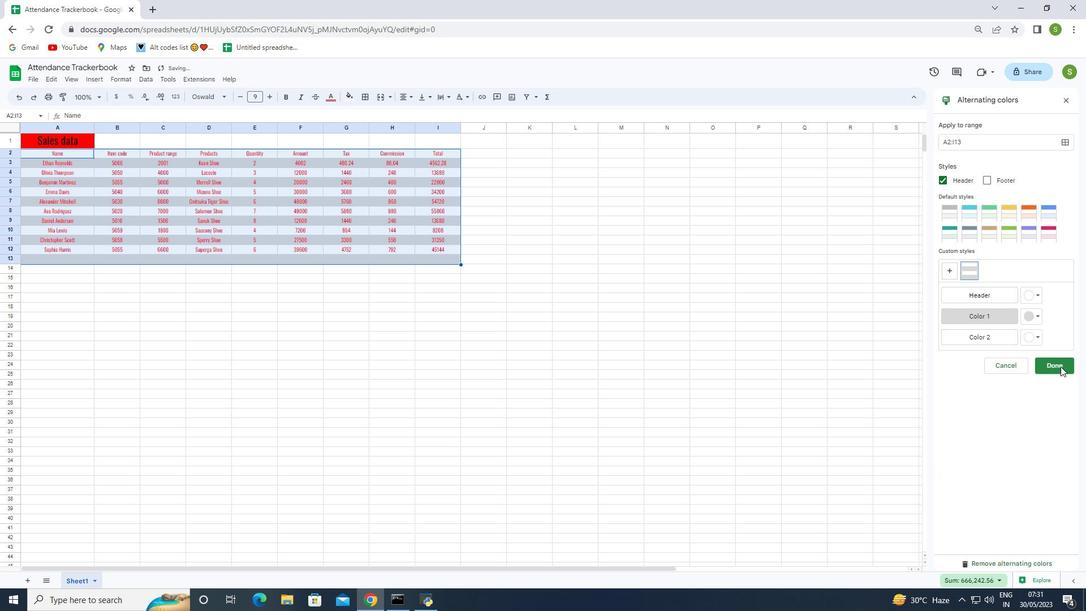
Action: Mouse moved to (356, 312)
Screenshot: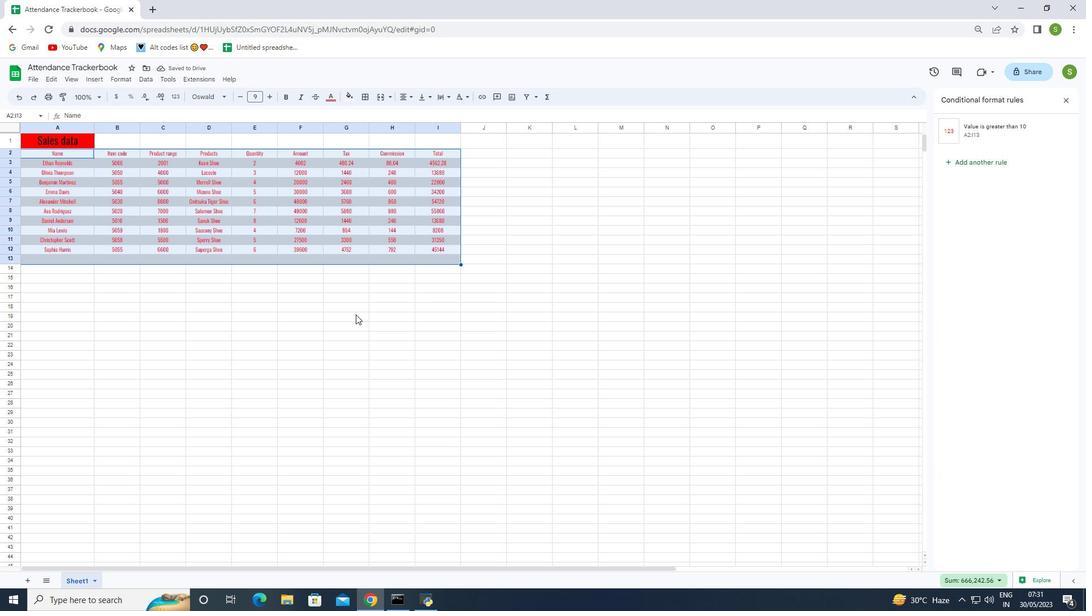
Action: Mouse pressed left at (356, 312)
Screenshot: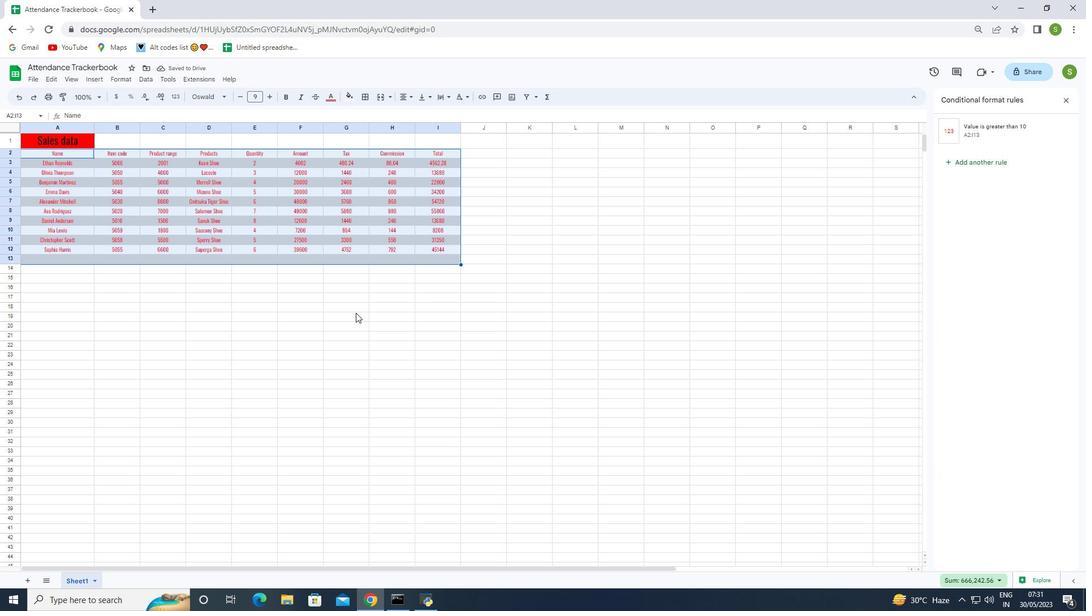 
Action: Mouse moved to (34, 78)
Screenshot: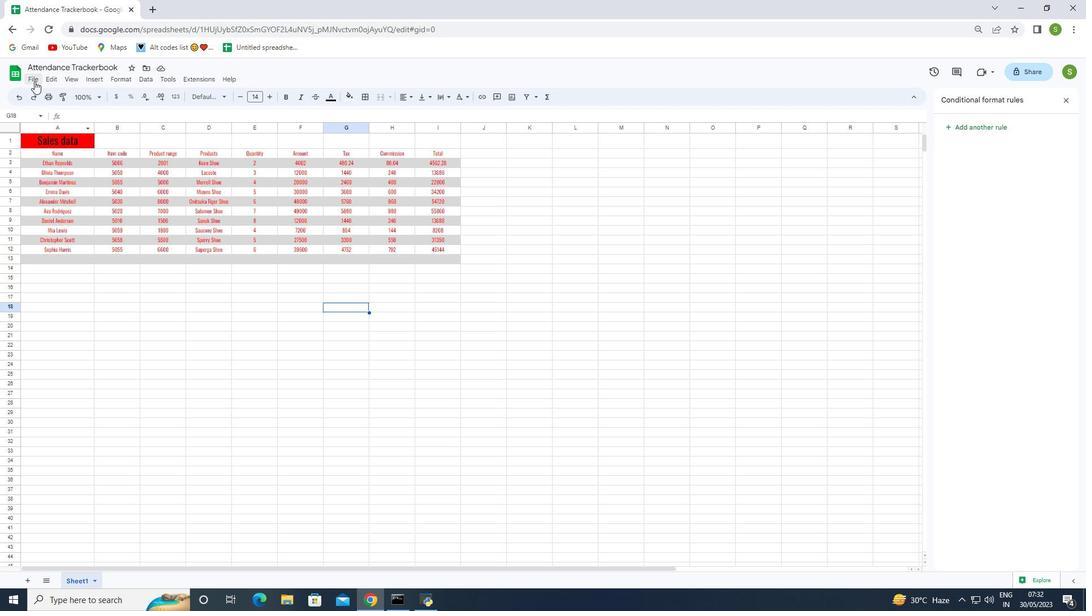 
Action: Mouse pressed left at (34, 78)
Screenshot: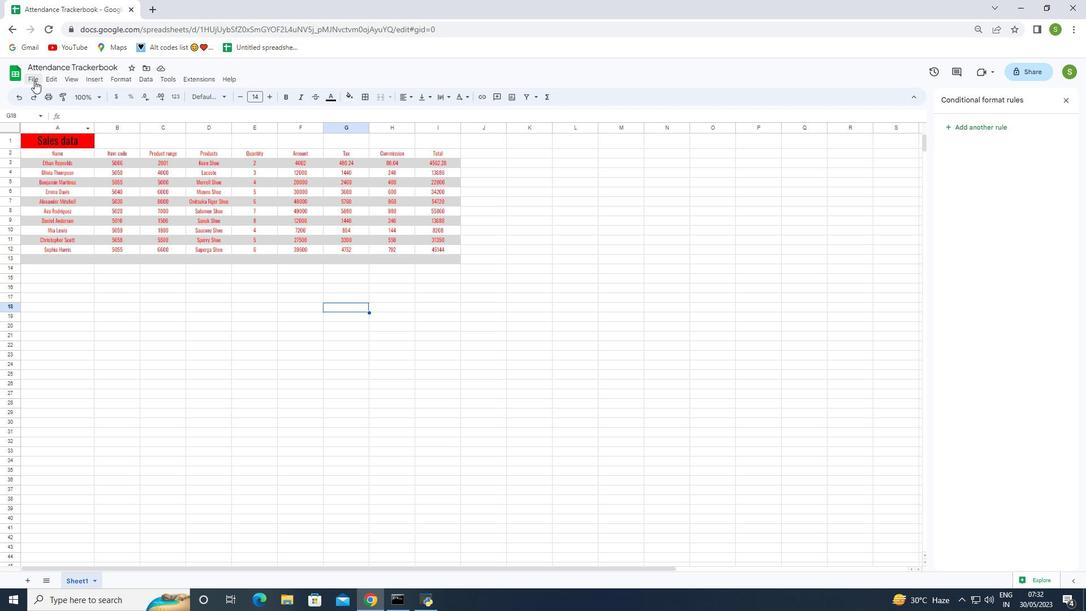 
Action: Mouse moved to (57, 211)
Screenshot: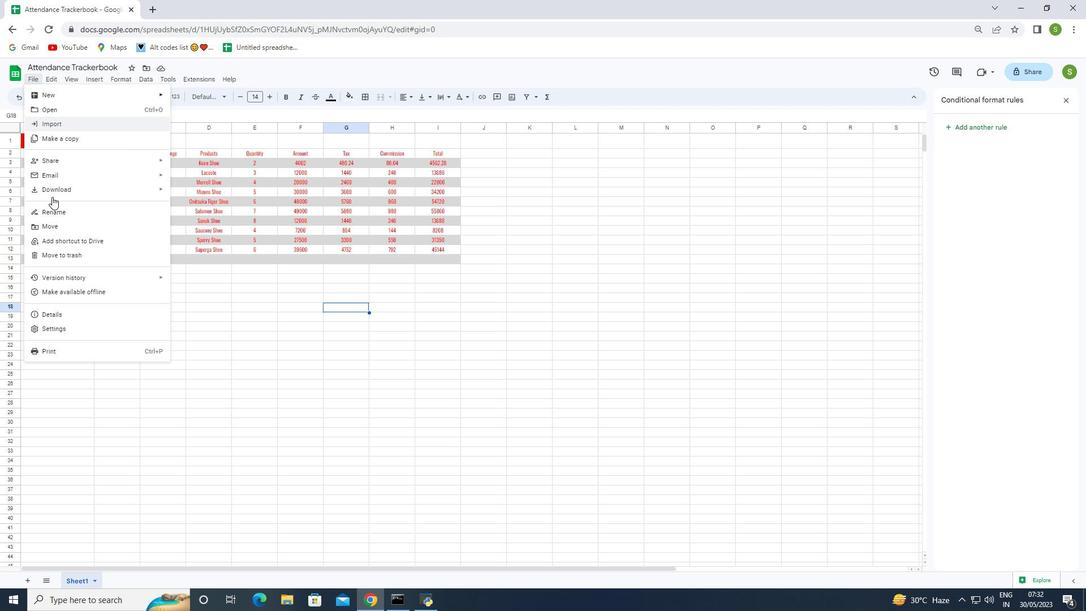 
Action: Mouse pressed left at (57, 211)
Screenshot: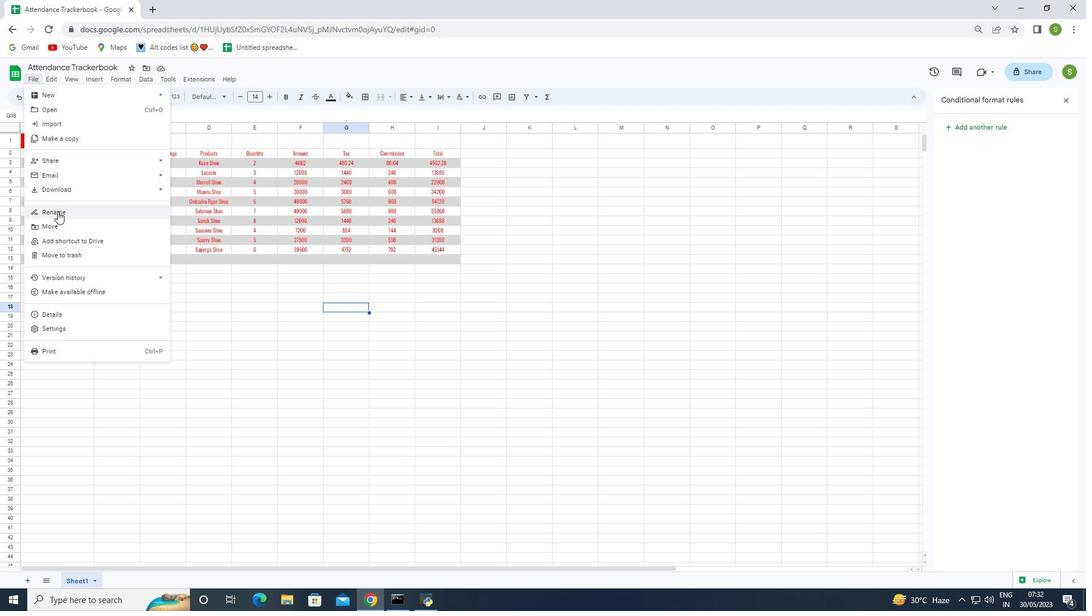 
Action: Key pressed <Key.backspace><Key.shift><Key.shift>Atta<Key.backspace><Key.backspace><Key.backspace>
Screenshot: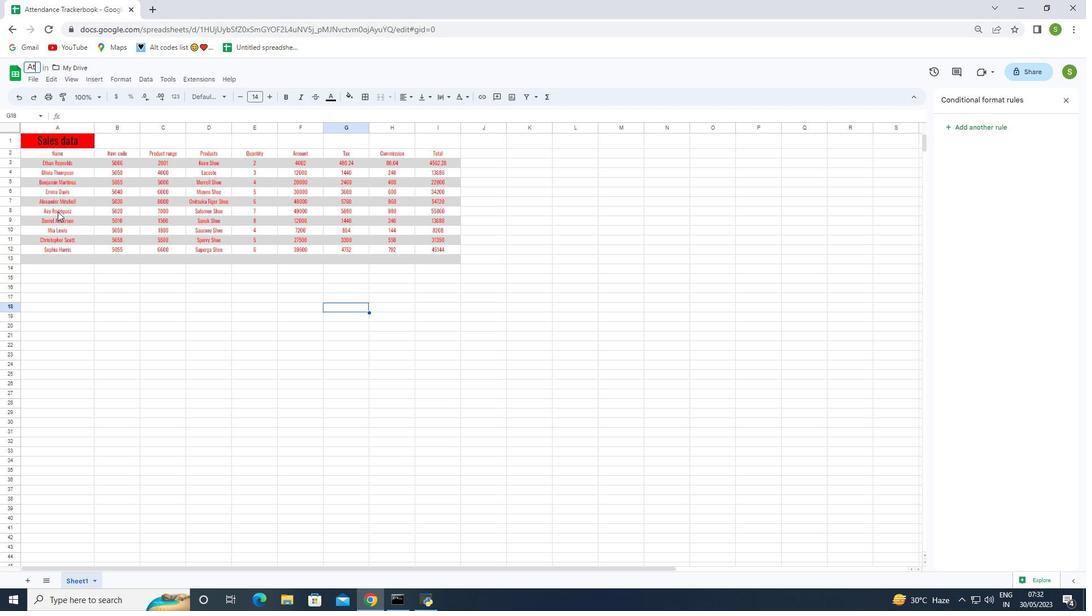 
Action: Mouse moved to (141, 370)
Screenshot: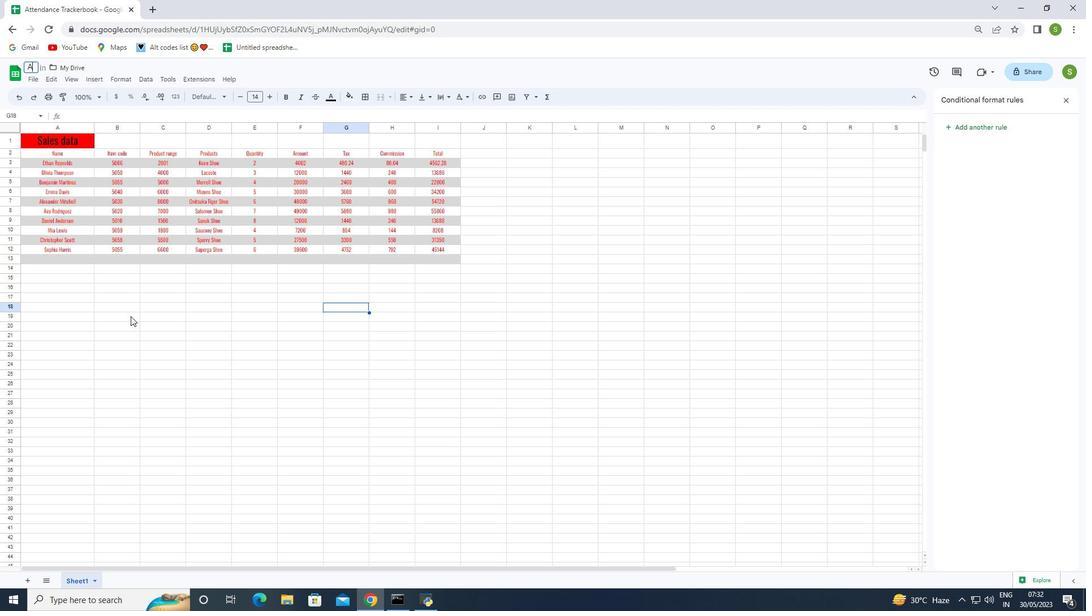 
Action: Mouse pressed left at (141, 370)
Screenshot: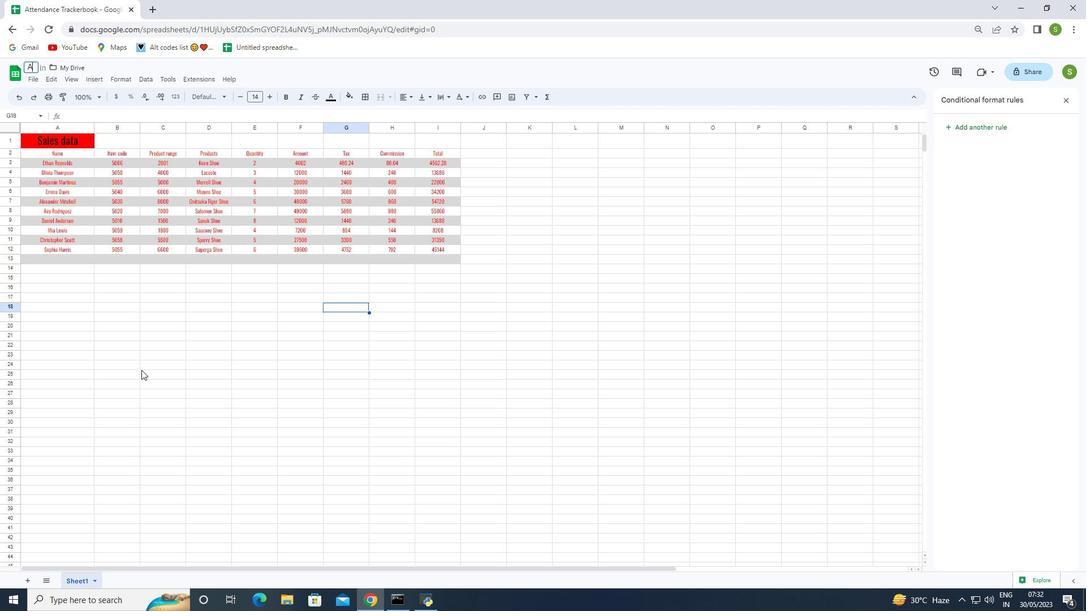 
Action: Mouse moved to (10, 130)
Screenshot: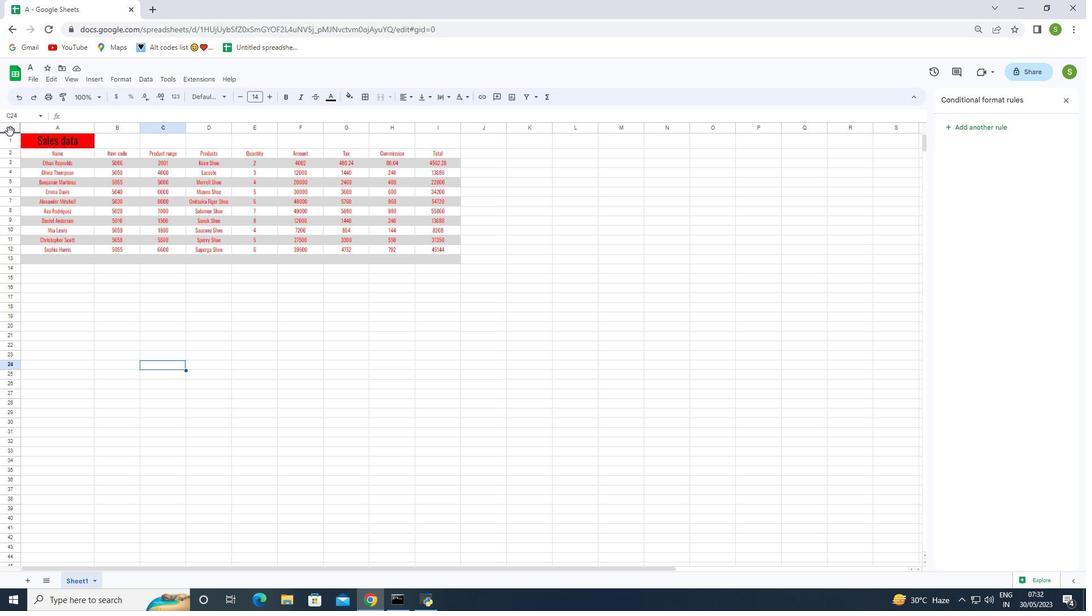 
Action: Mouse pressed left at (10, 130)
Screenshot: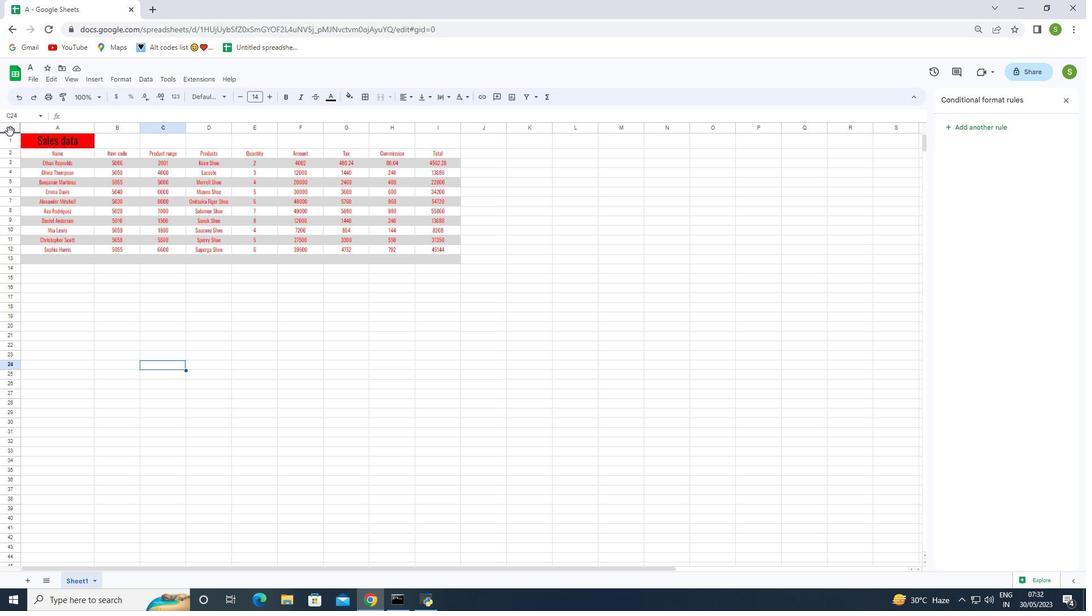 
Action: Mouse moved to (95, 125)
Screenshot: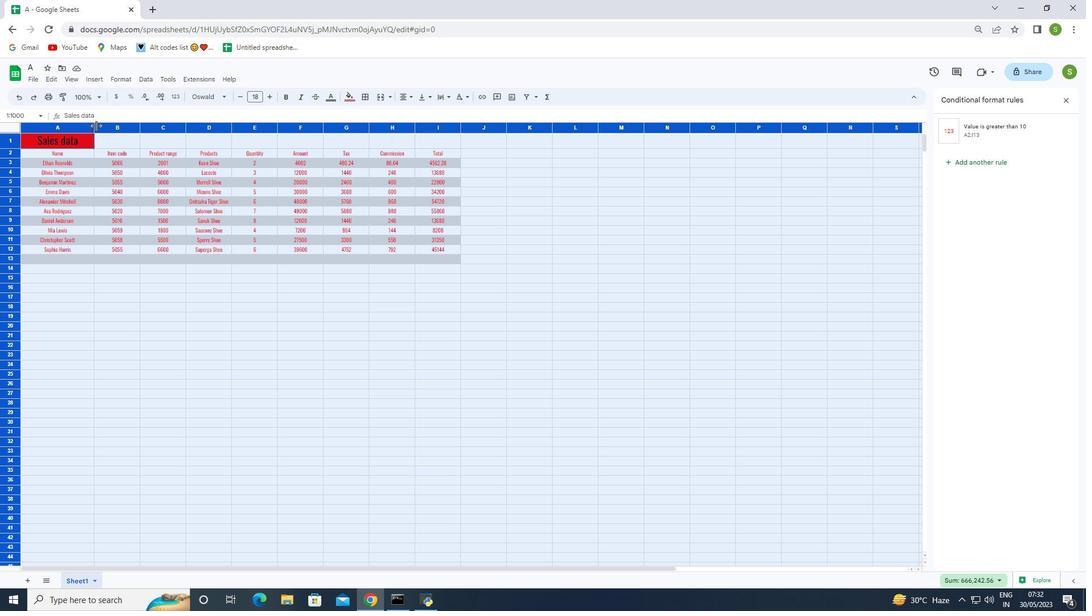 
Action: Mouse pressed left at (95, 125)
Screenshot: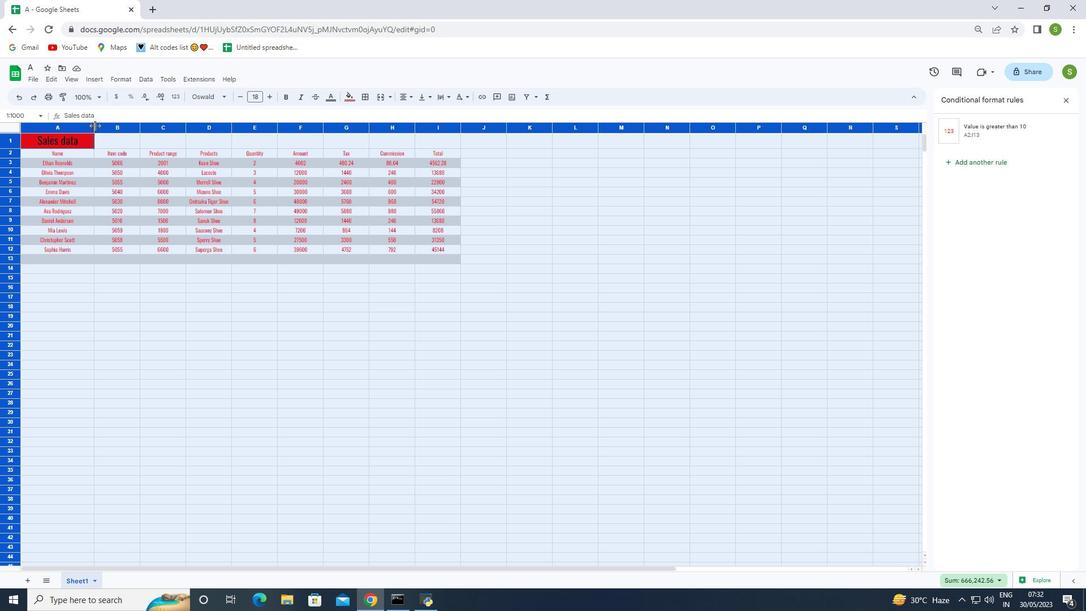 
Action: Mouse moved to (84, 126)
Screenshot: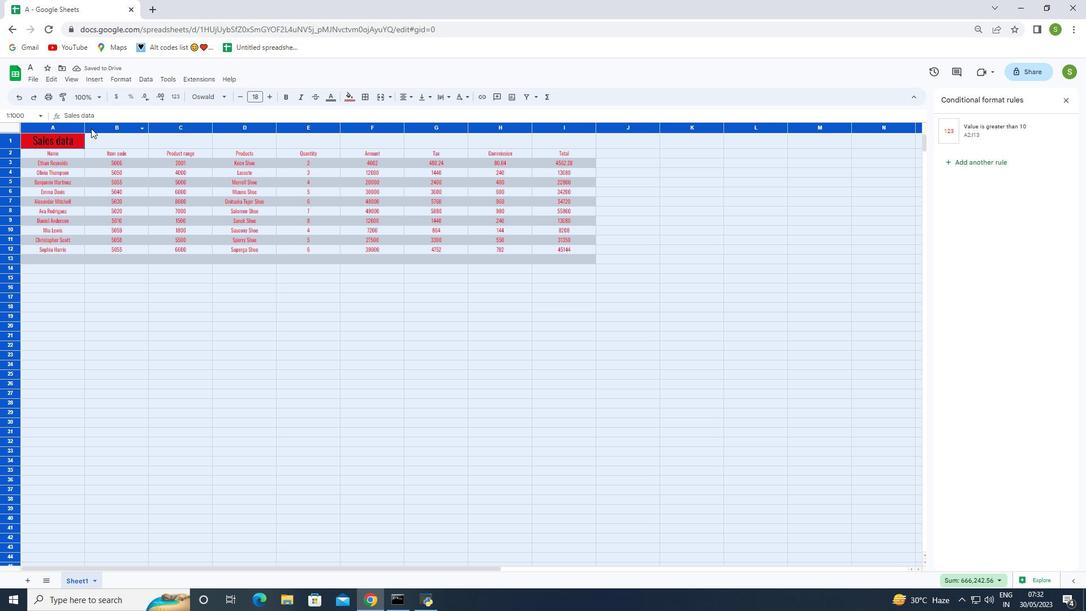 
Action: Mouse pressed left at (84, 126)
Screenshot: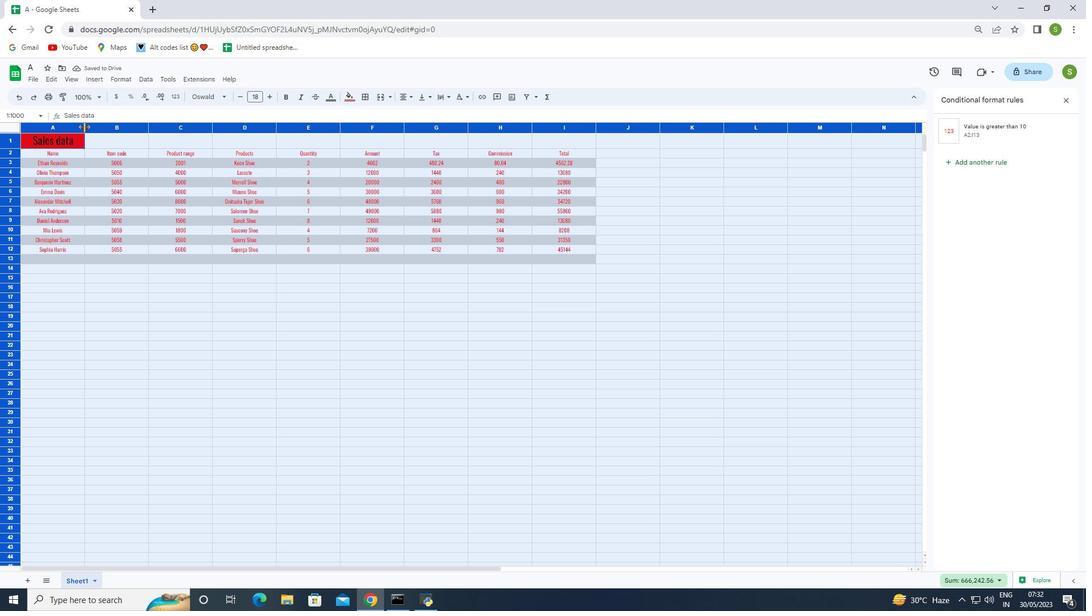 
Action: Mouse moved to (30, 75)
Screenshot: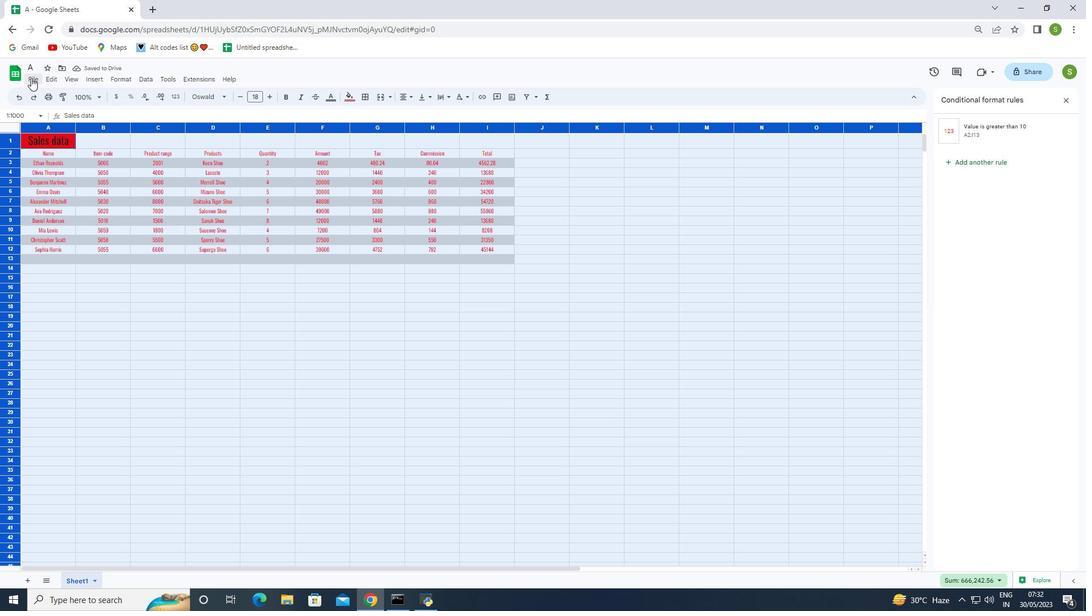 
Action: Mouse pressed left at (30, 75)
Screenshot: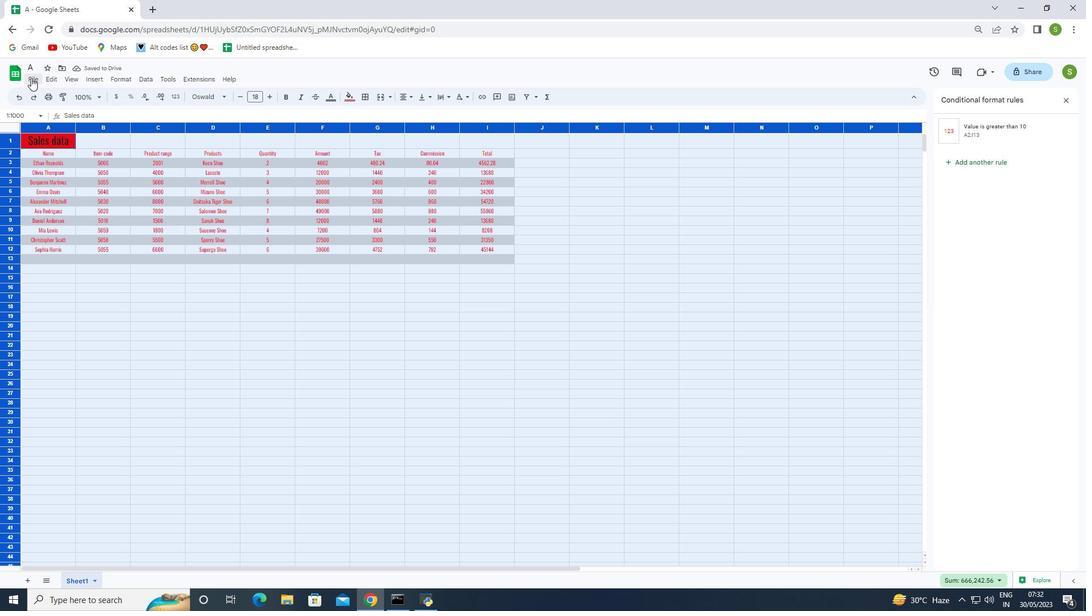 
Action: Mouse moved to (52, 209)
Screenshot: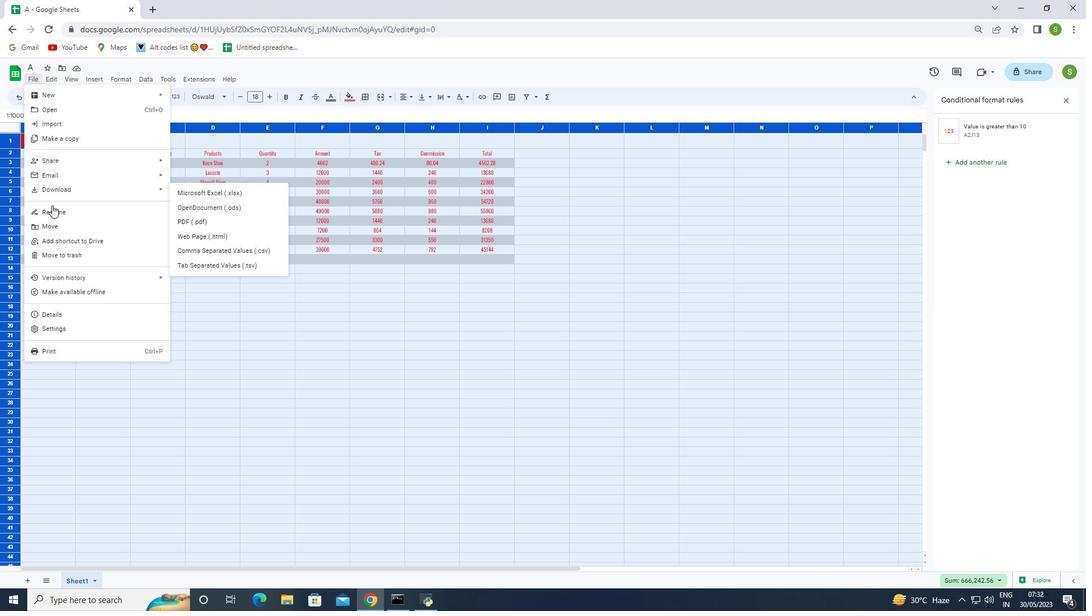 
Action: Mouse pressed left at (52, 209)
Screenshot: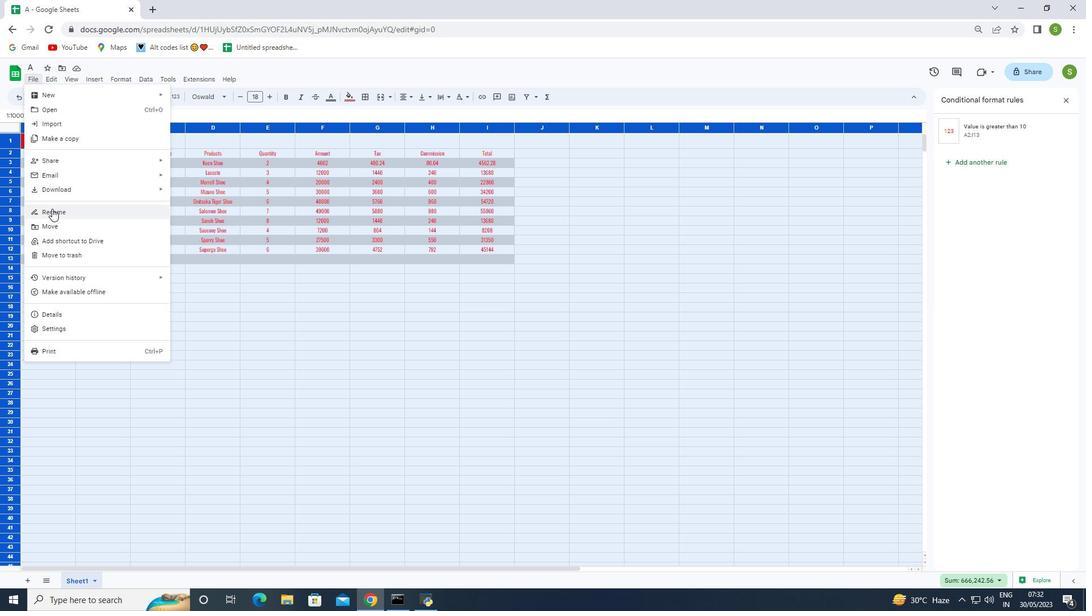 
Action: Mouse moved to (55, 204)
Screenshot: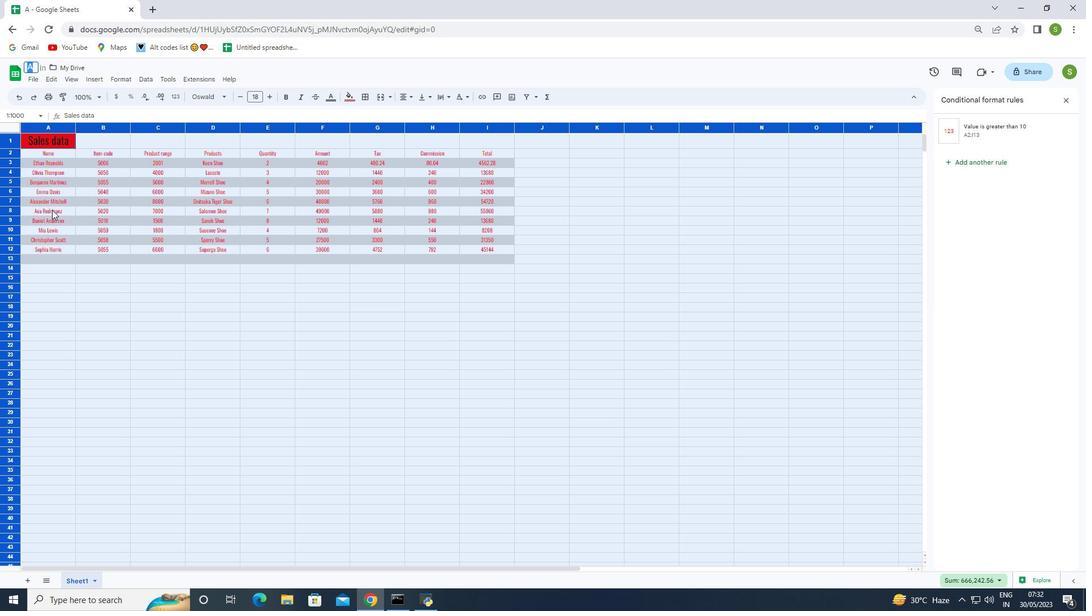 
Action: Key pressed <Key.backspace><Key.shift>Attendance<Key.space><Key.shift><Key.shift><Key.shift>Trackerbook
Screenshot: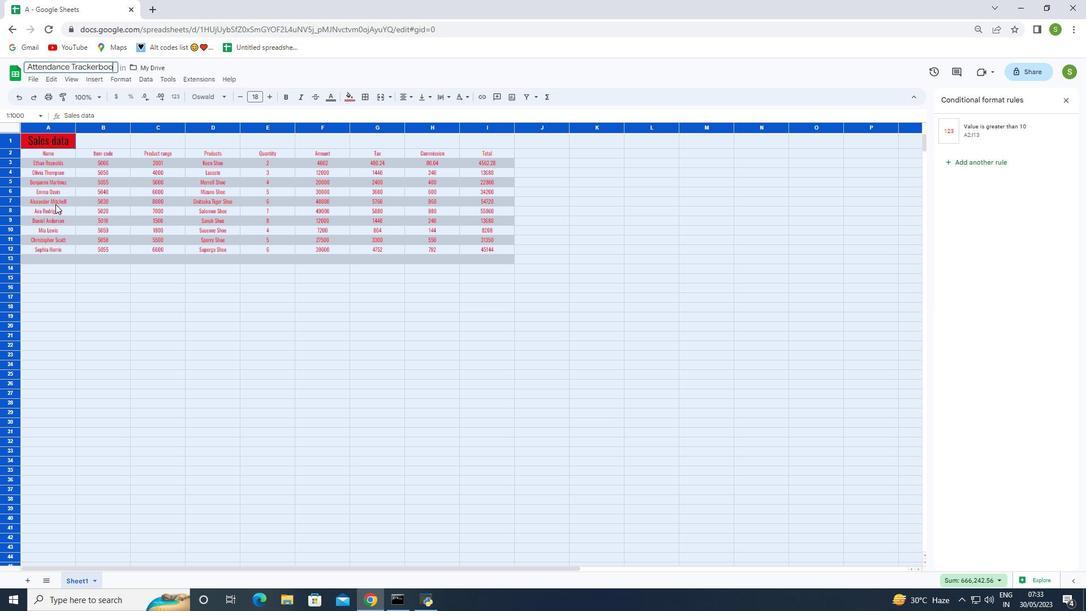 
Action: Mouse moved to (135, 325)
Screenshot: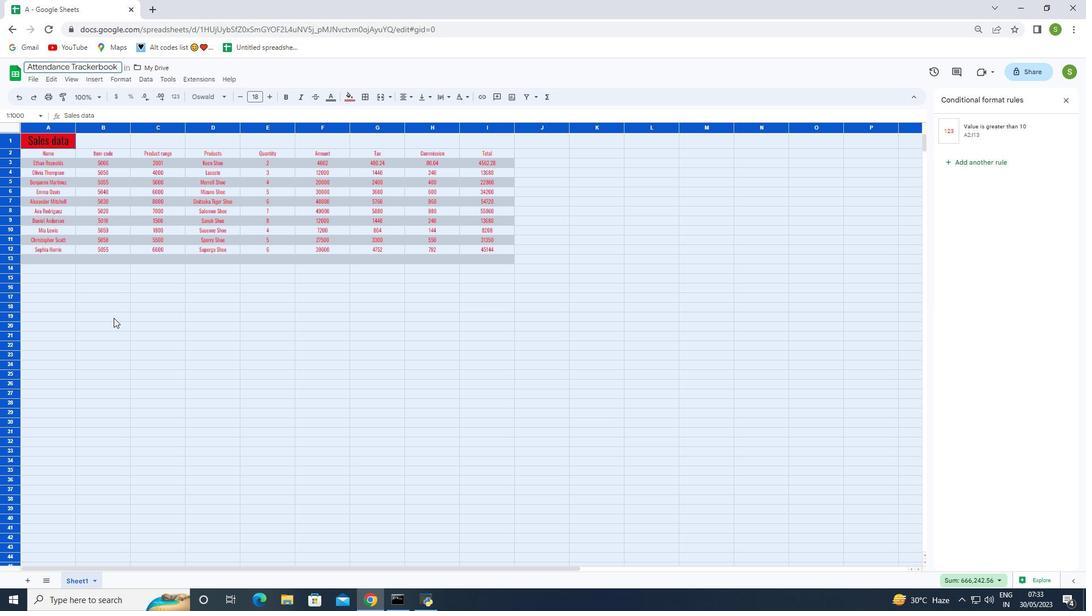 
Action: Mouse pressed left at (135, 325)
Screenshot: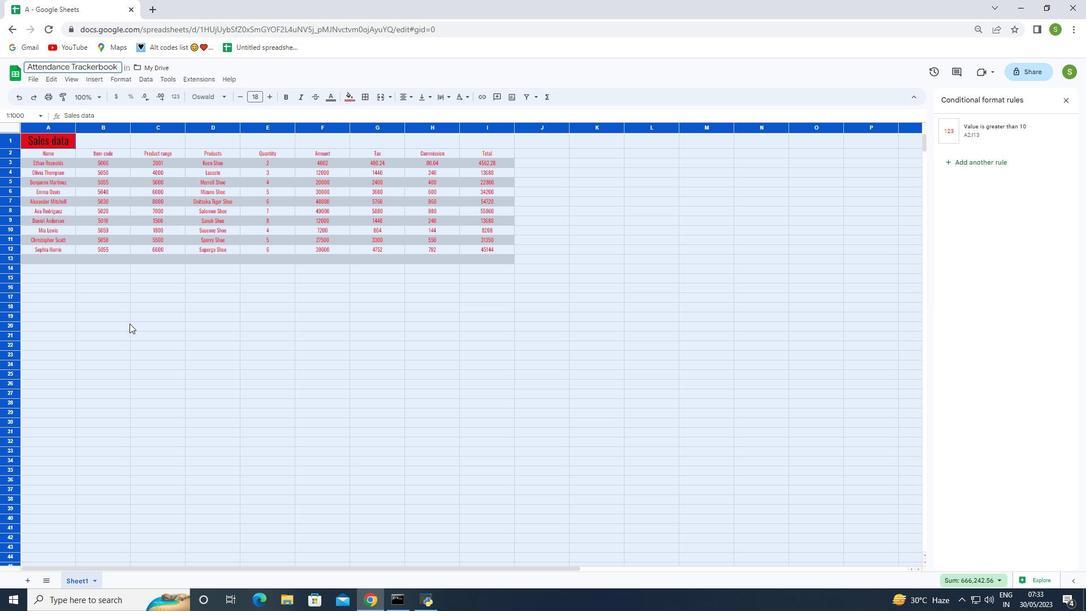 
Action: Mouse moved to (136, 324)
Screenshot: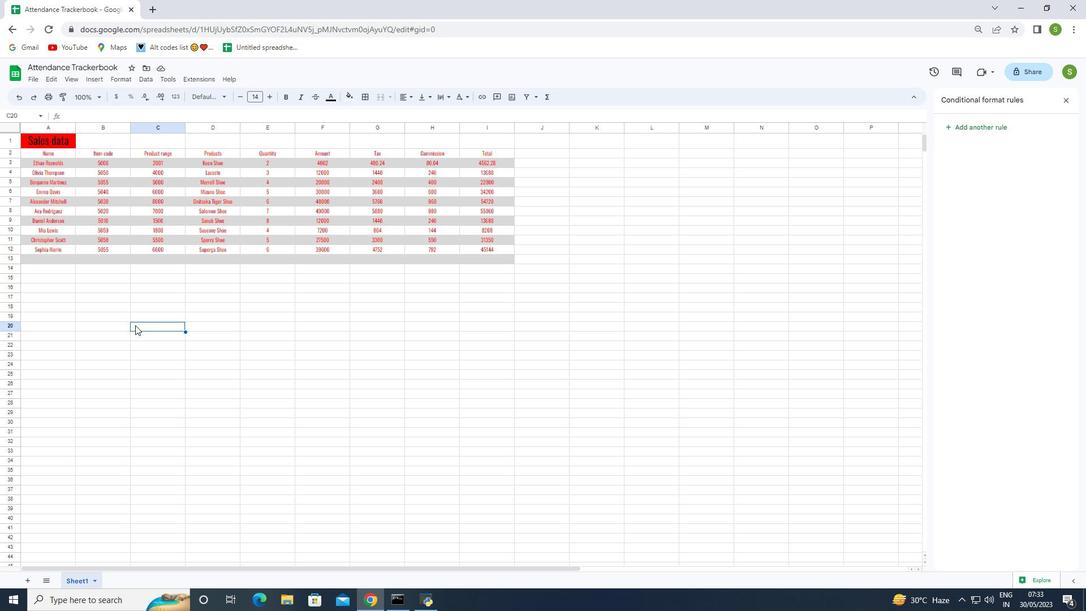 
